 Task: Add a dentist appointment for a check-up on the 11th at 12:00 PM to 01:00Pm.
Action: Mouse moved to (96, 159)
Screenshot: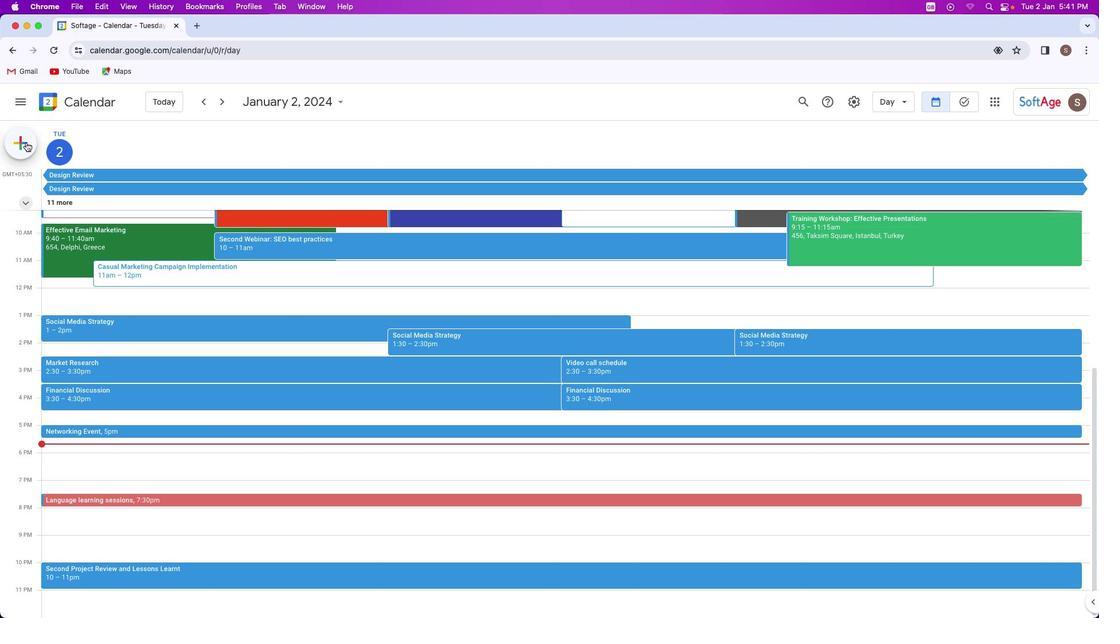 
Action: Mouse pressed left at (96, 159)
Screenshot: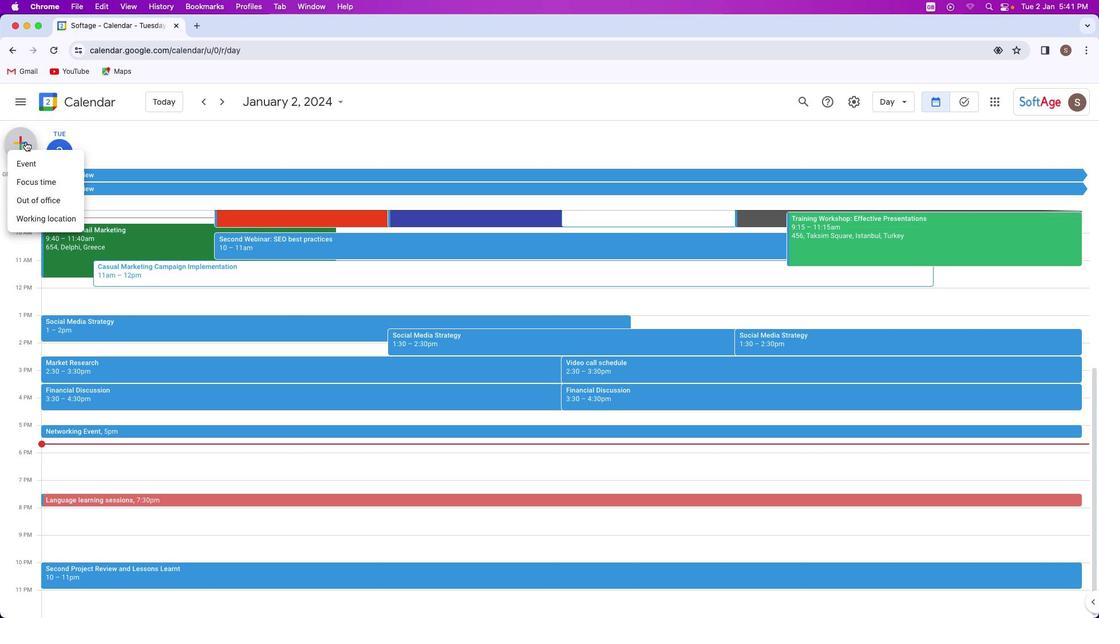 
Action: Mouse moved to (122, 267)
Screenshot: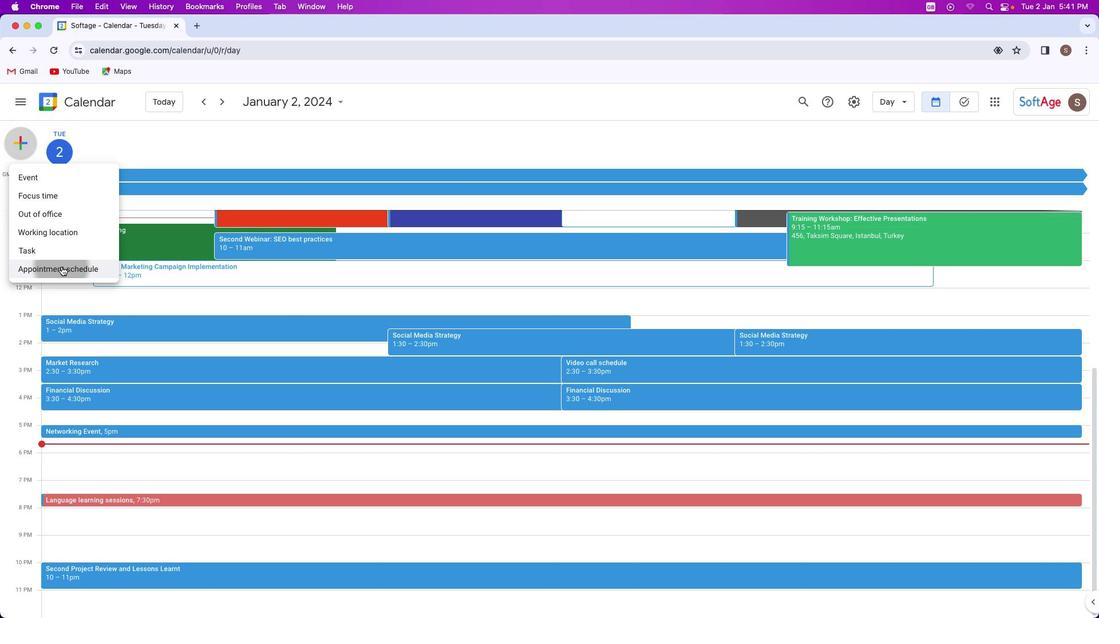 
Action: Mouse pressed left at (122, 267)
Screenshot: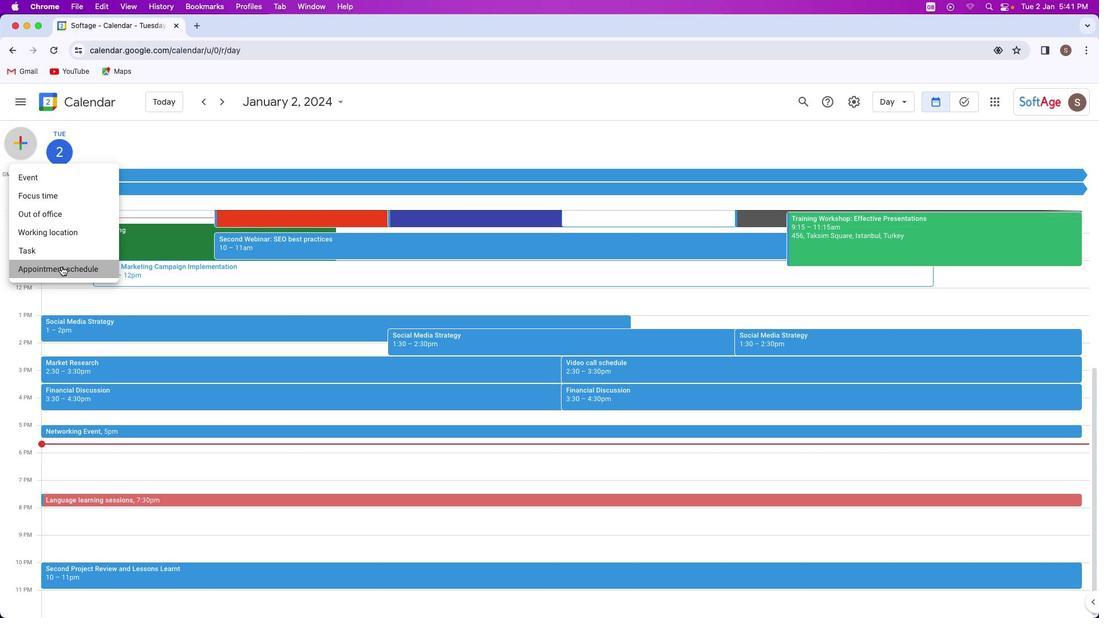 
Action: Mouse moved to (152, 158)
Screenshot: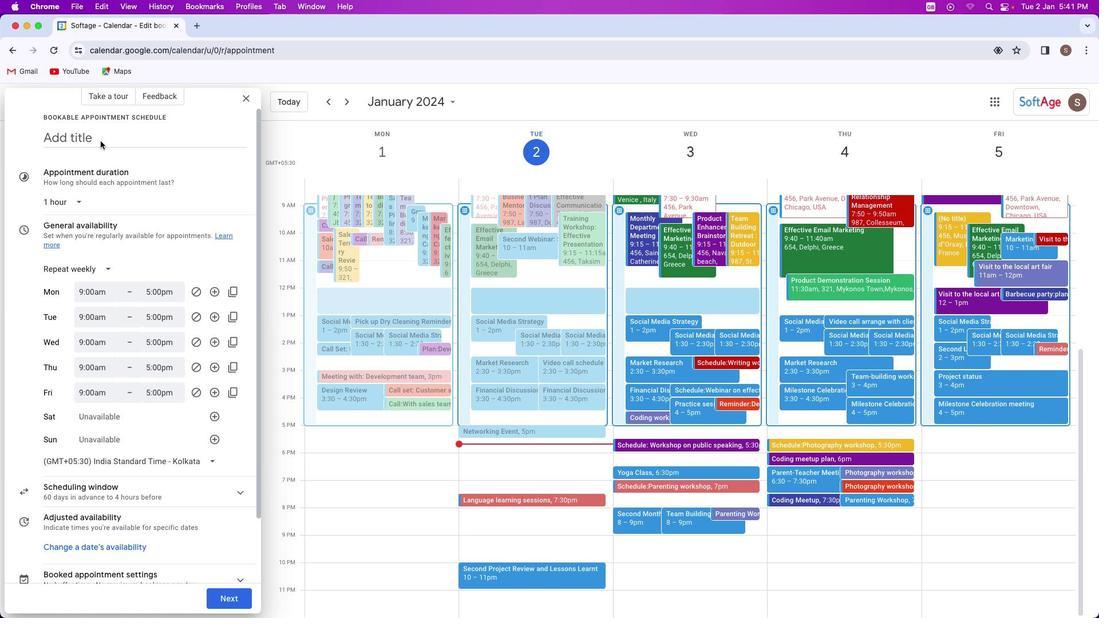 
Action: Mouse pressed left at (152, 158)
Screenshot: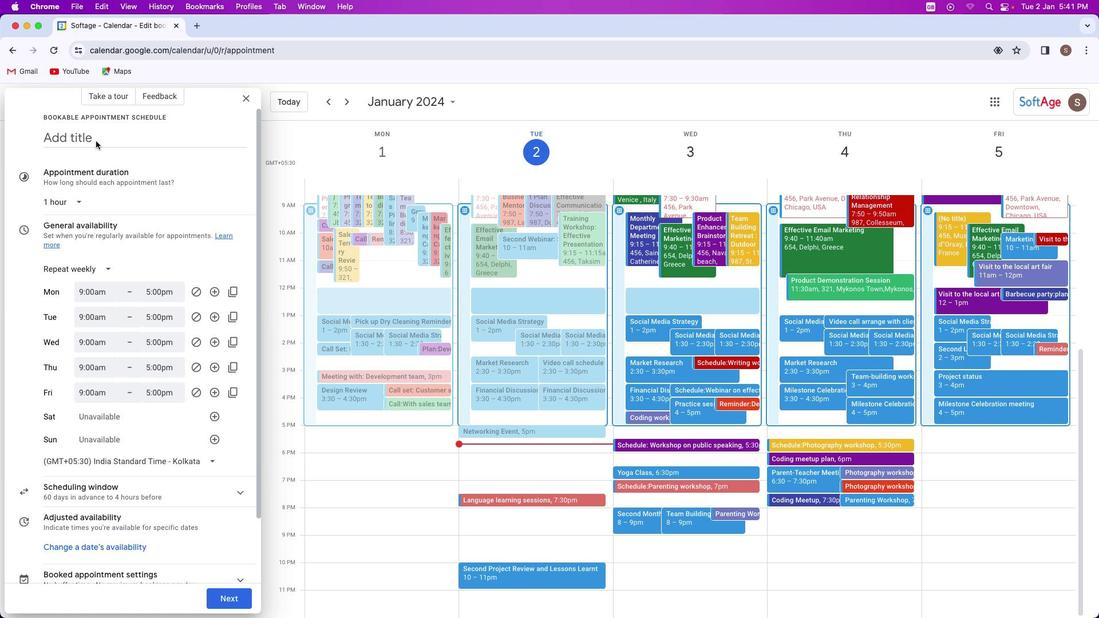 
Action: Mouse moved to (147, 158)
Screenshot: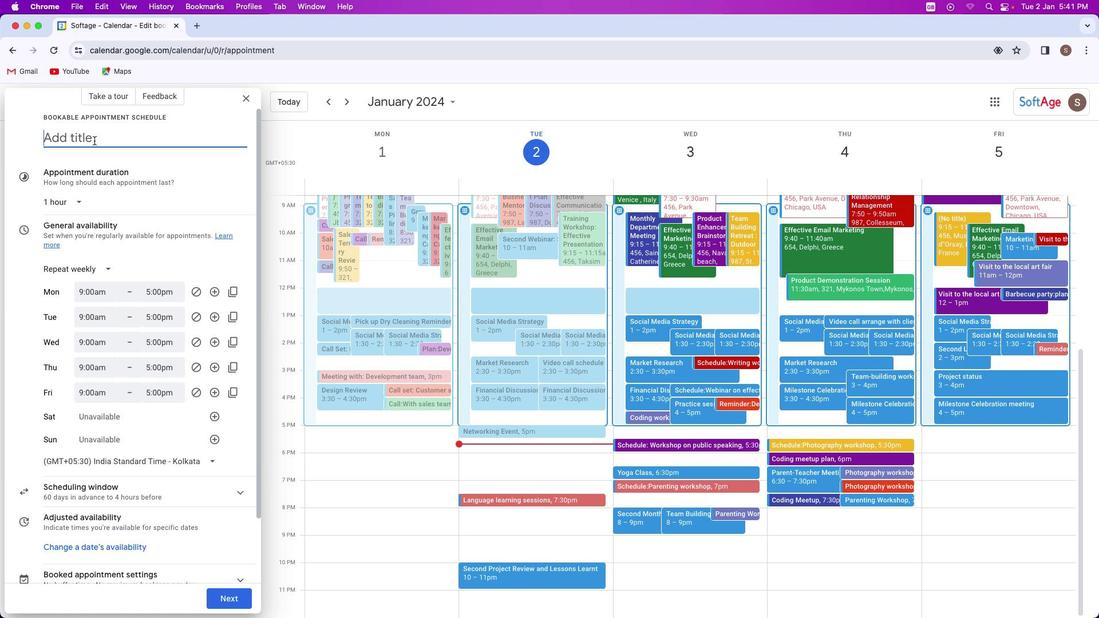 
Action: Key pressed Key.shift'D''e''n''t''i''s''t'Key.space'c''h''e''c''k''-''u''p'
Screenshot: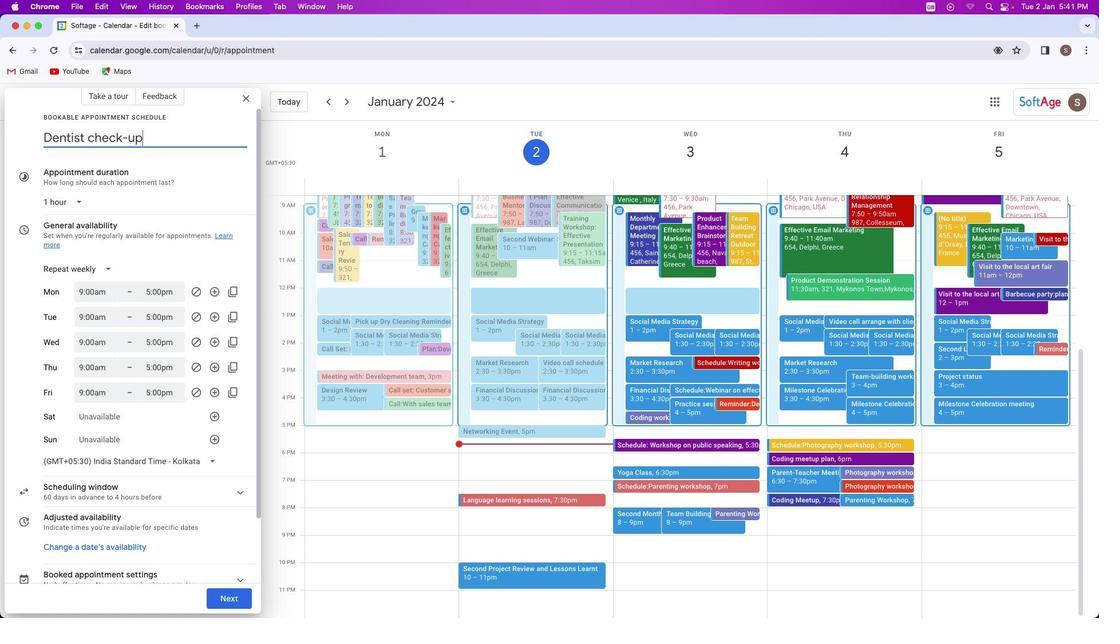 
Action: Mouse moved to (145, 264)
Screenshot: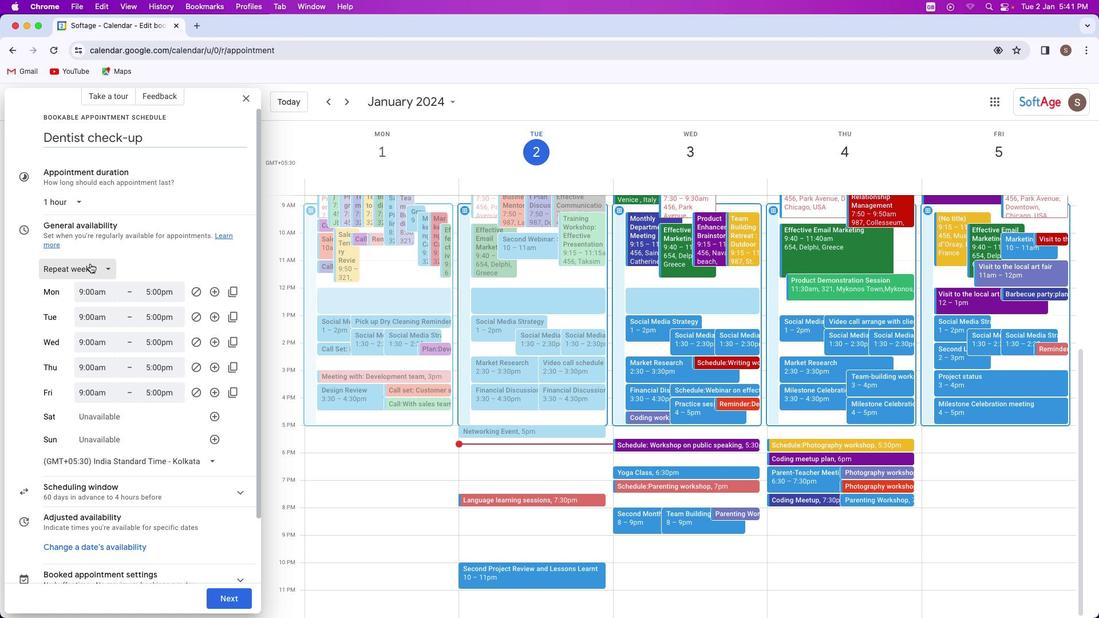 
Action: Mouse pressed left at (145, 264)
Screenshot: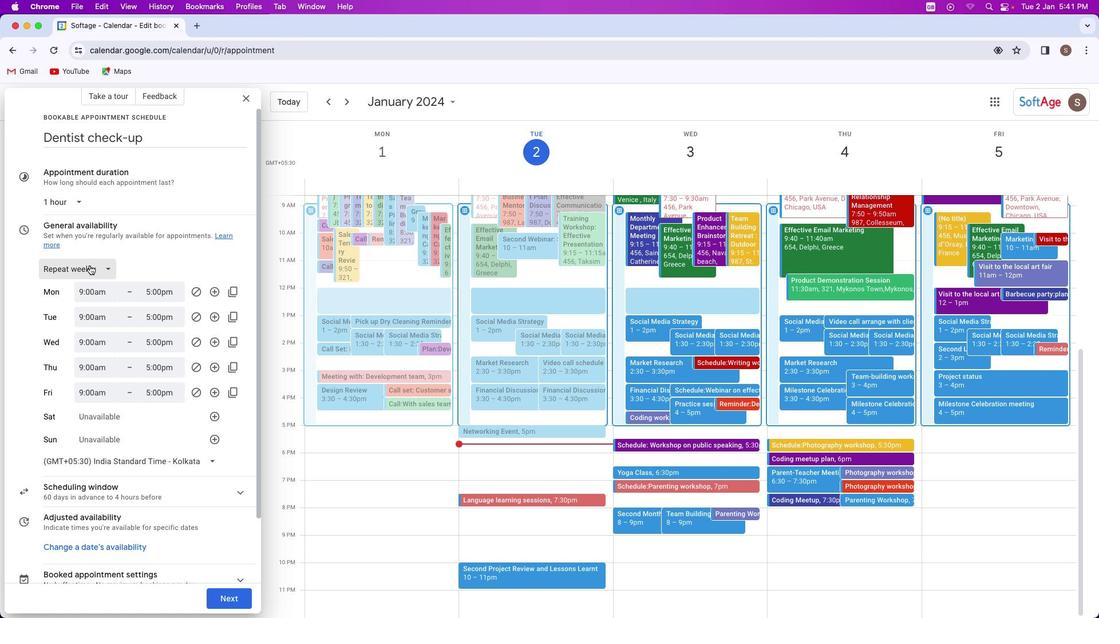 
Action: Mouse moved to (145, 290)
Screenshot: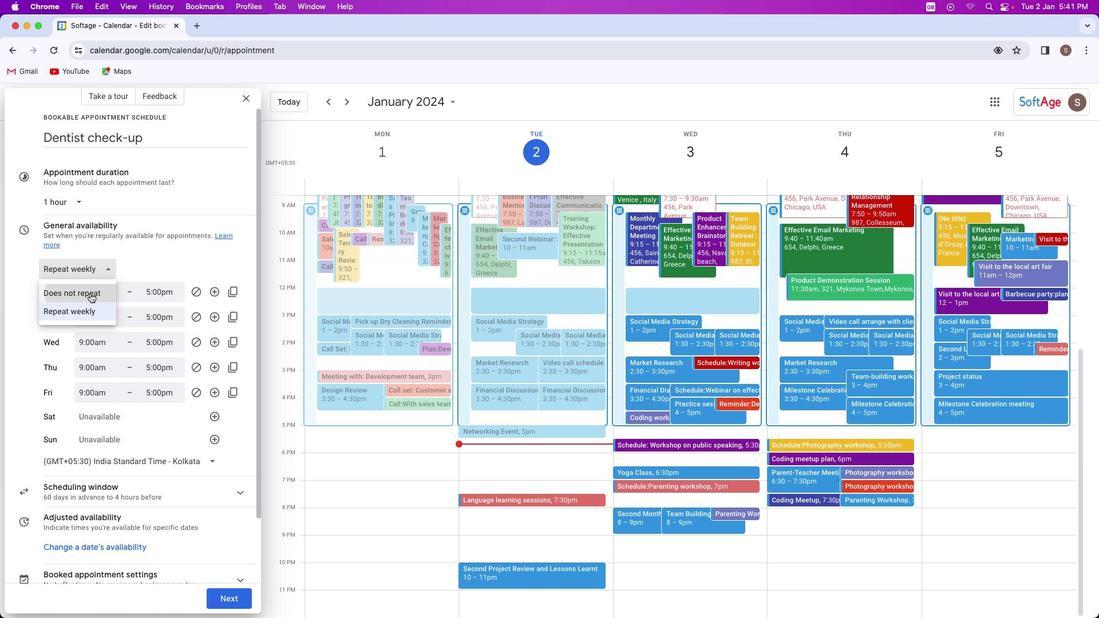
Action: Mouse pressed left at (145, 290)
Screenshot: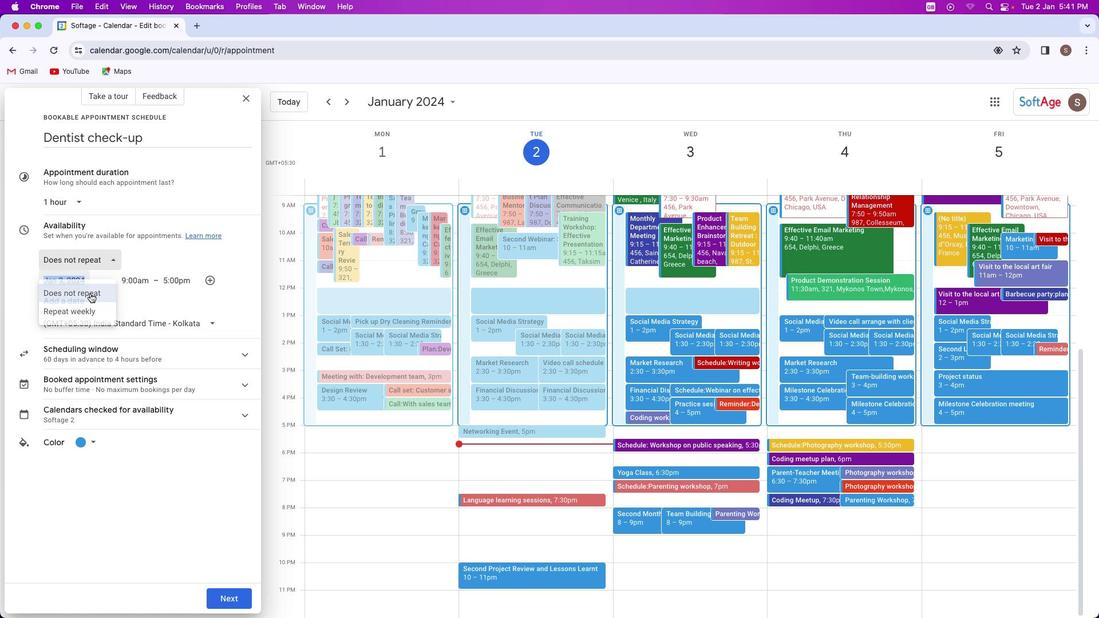 
Action: Mouse moved to (135, 281)
Screenshot: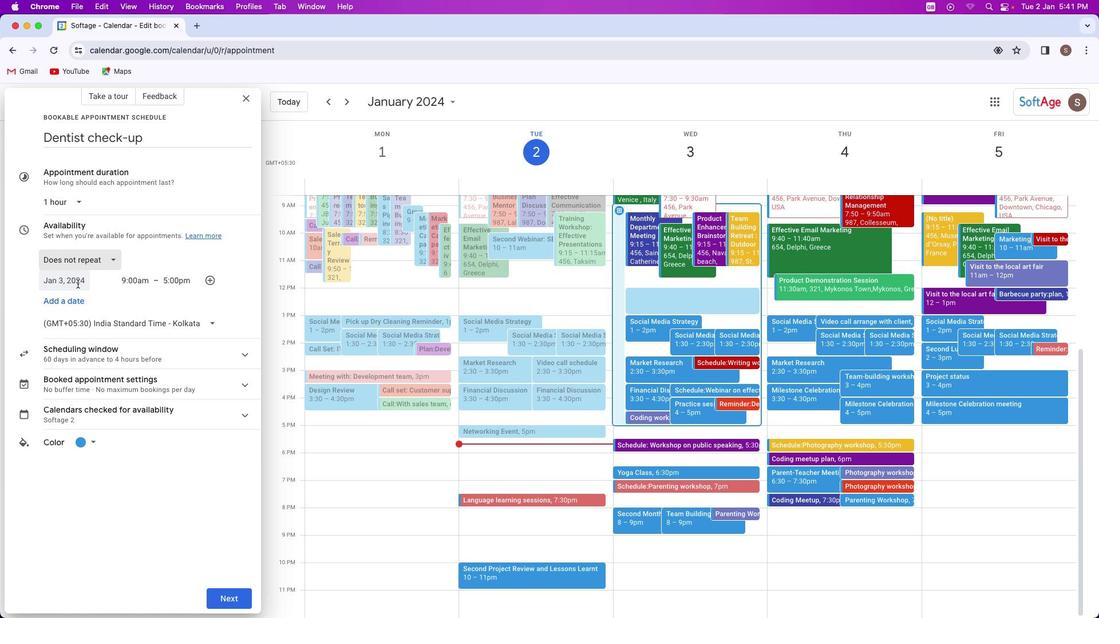 
Action: Mouse pressed left at (135, 281)
Screenshot: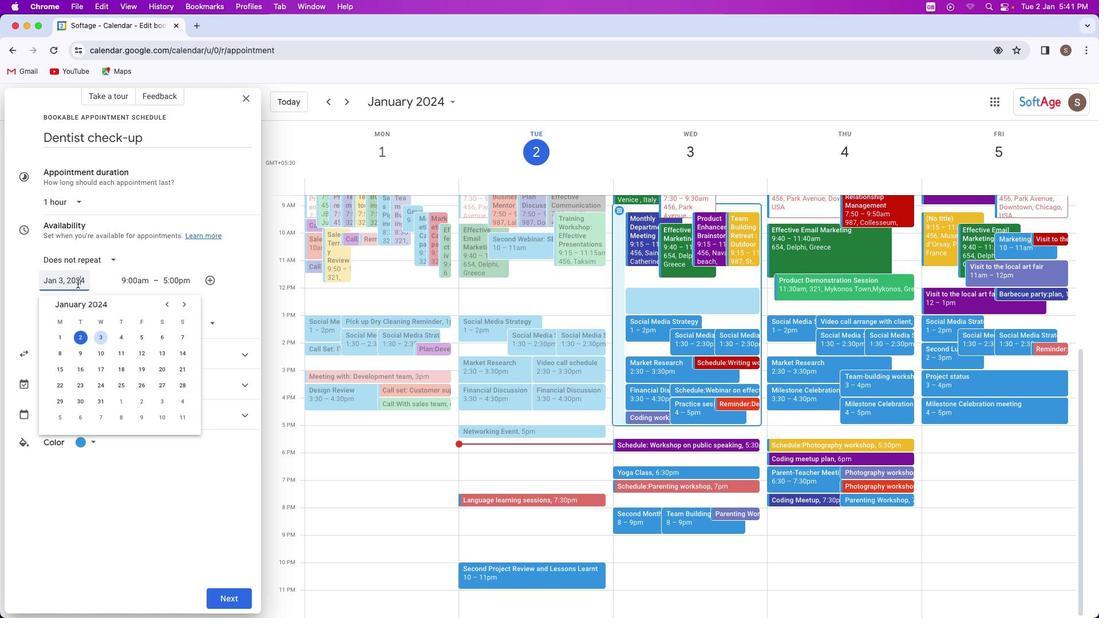 
Action: Mouse moved to (170, 342)
Screenshot: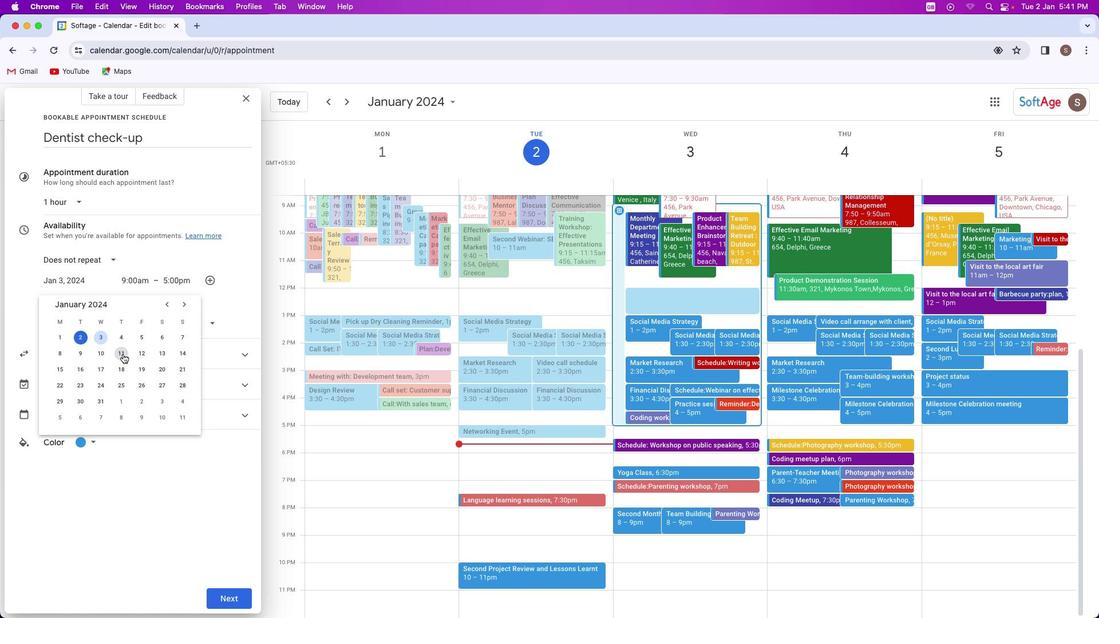 
Action: Mouse pressed left at (170, 342)
Screenshot: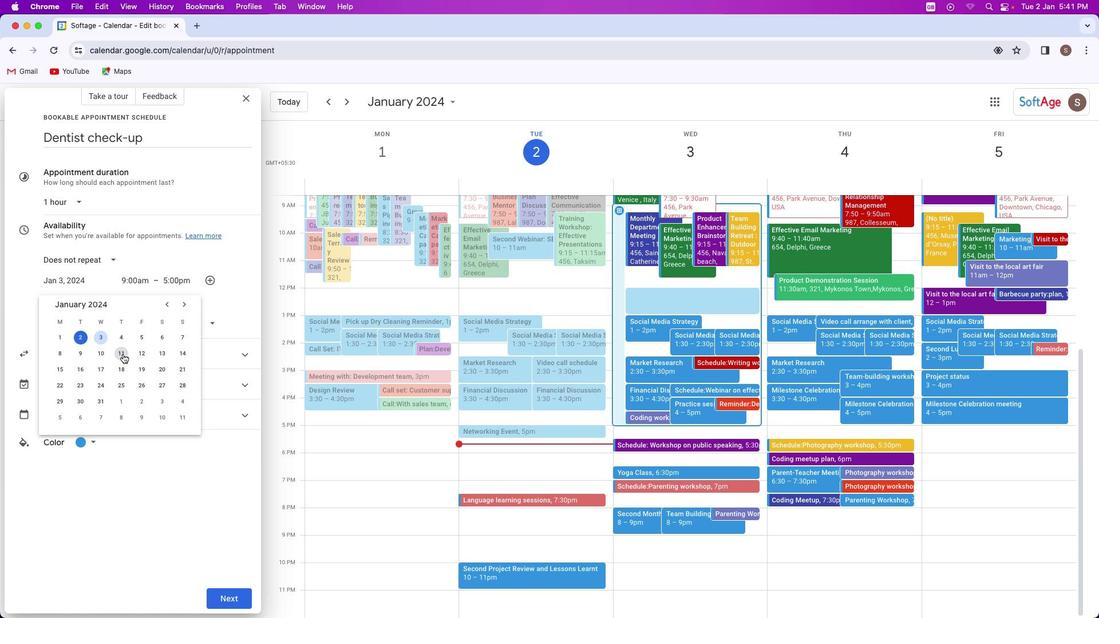 
Action: Mouse moved to (176, 282)
Screenshot: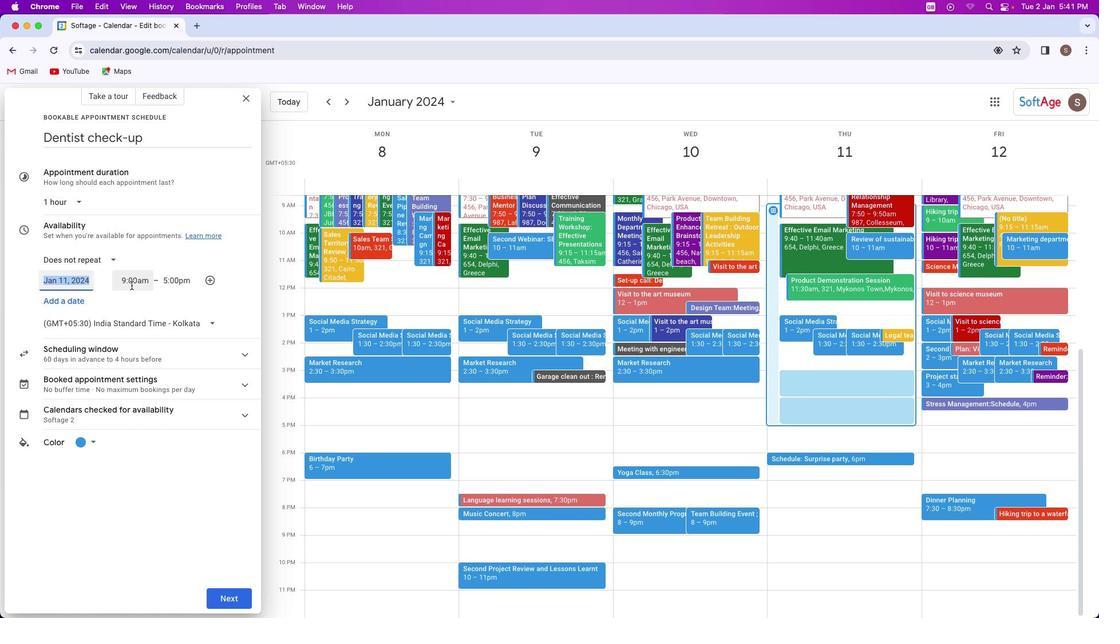 
Action: Mouse pressed left at (176, 282)
Screenshot: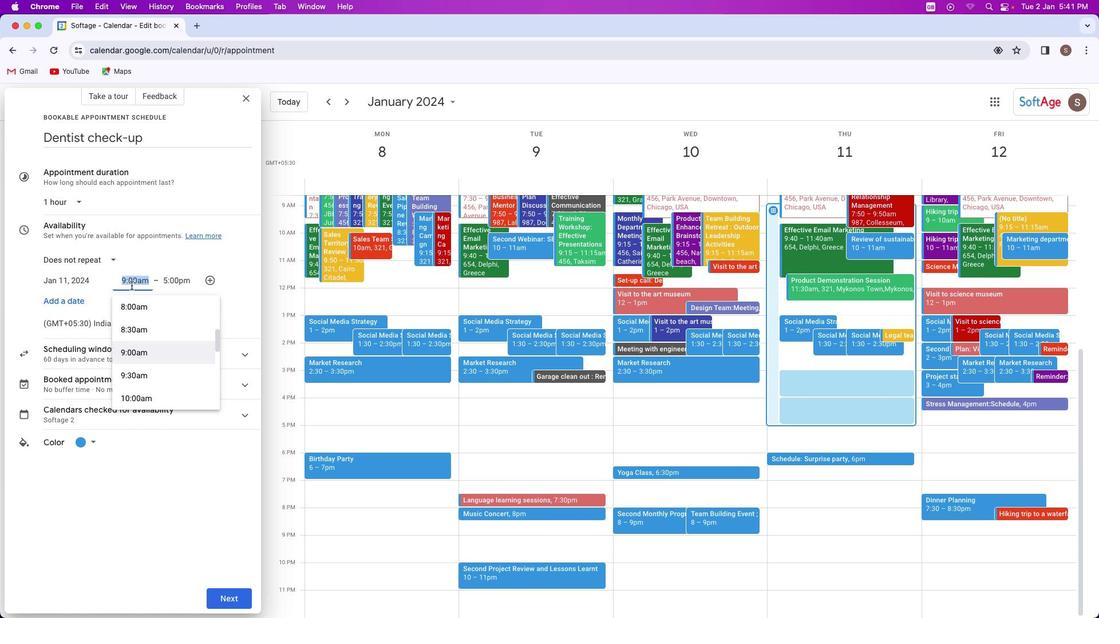 
Action: Mouse moved to (187, 334)
Screenshot: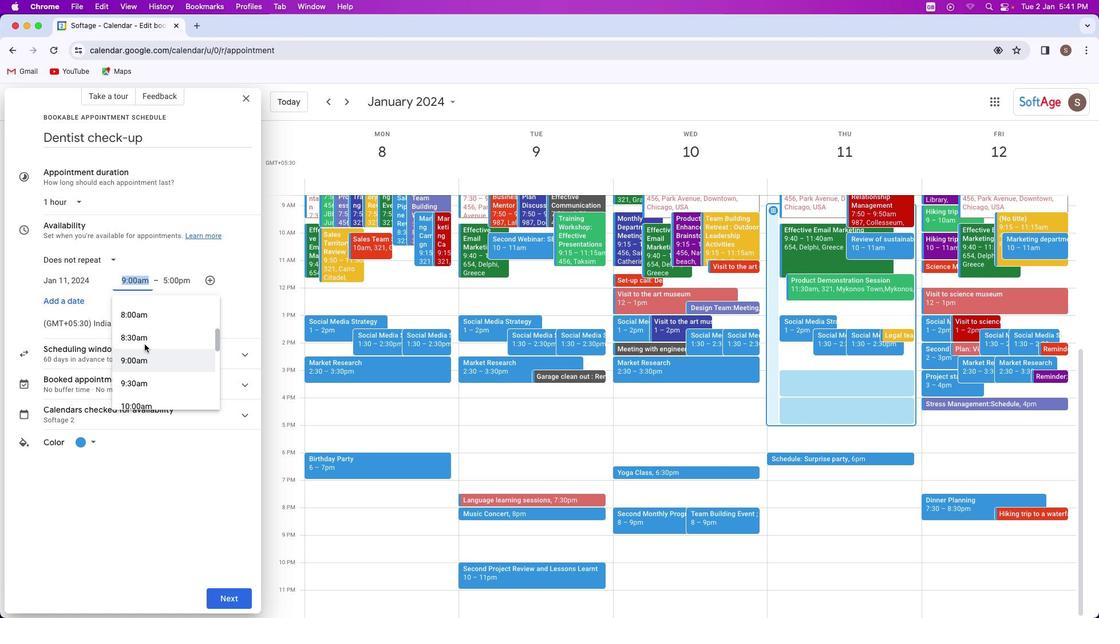 
Action: Mouse scrolled (187, 334) with delta (75, 37)
Screenshot: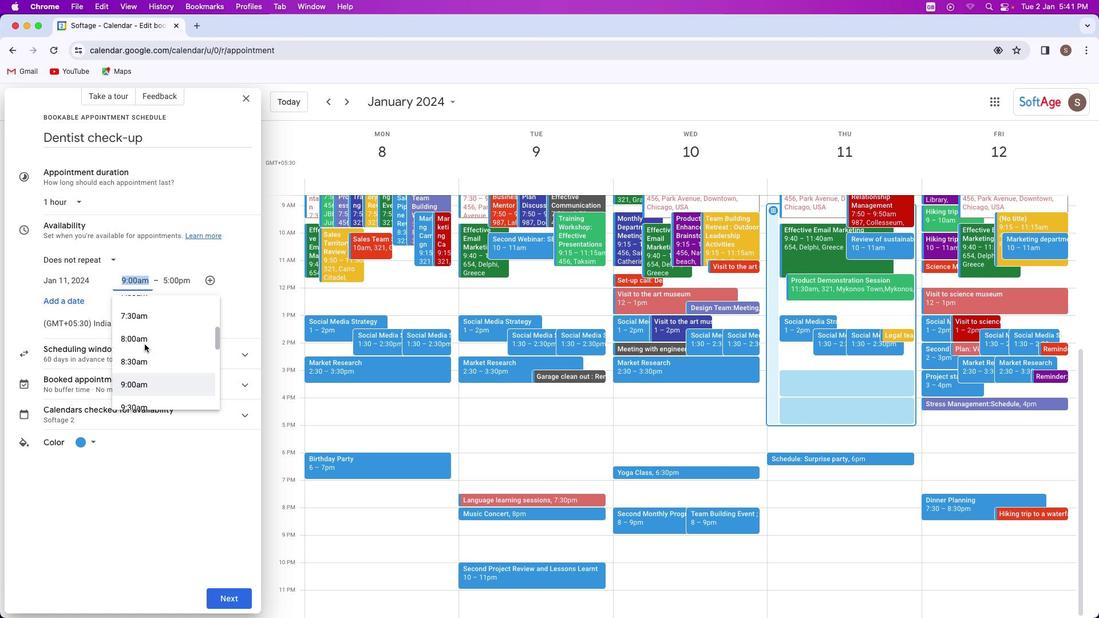 
Action: Mouse scrolled (187, 334) with delta (75, 37)
Screenshot: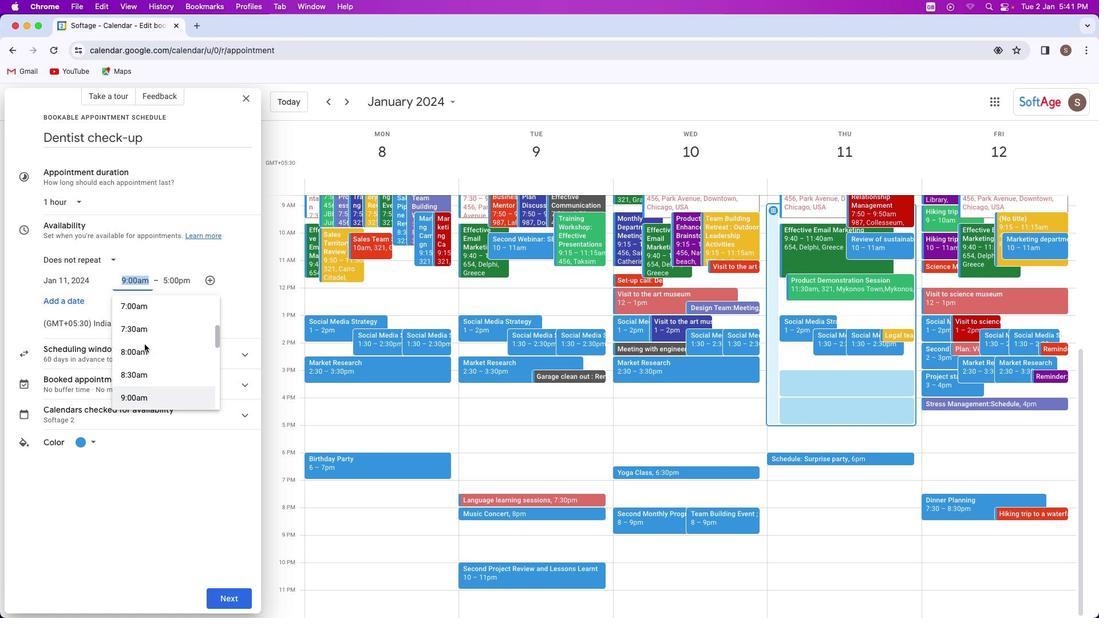 
Action: Mouse scrolled (187, 334) with delta (75, 37)
Screenshot: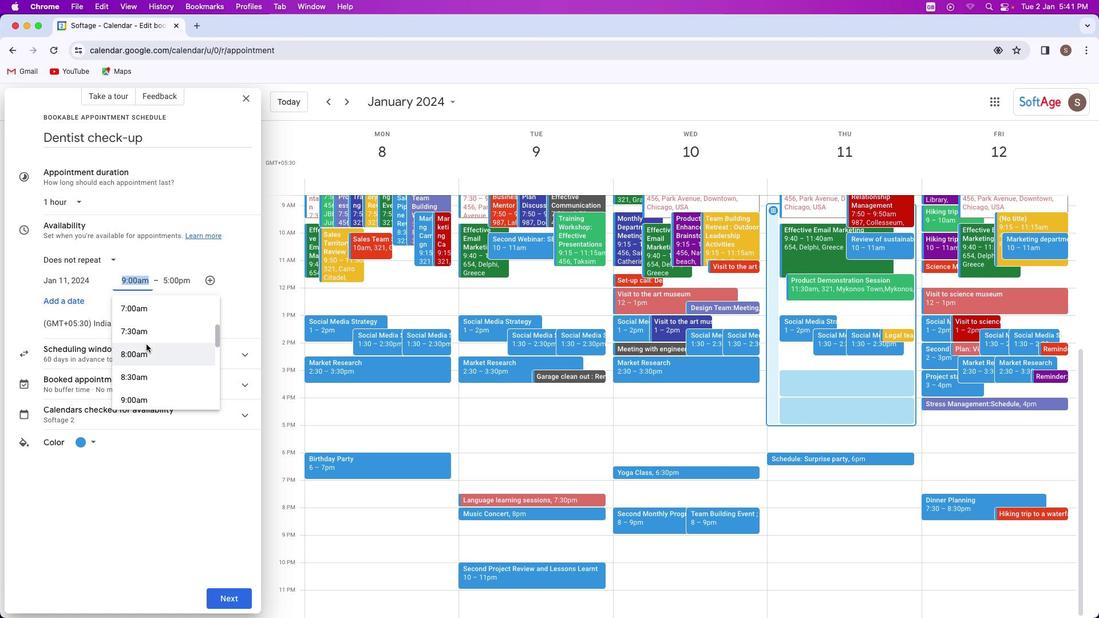 
Action: Mouse moved to (187, 334)
Screenshot: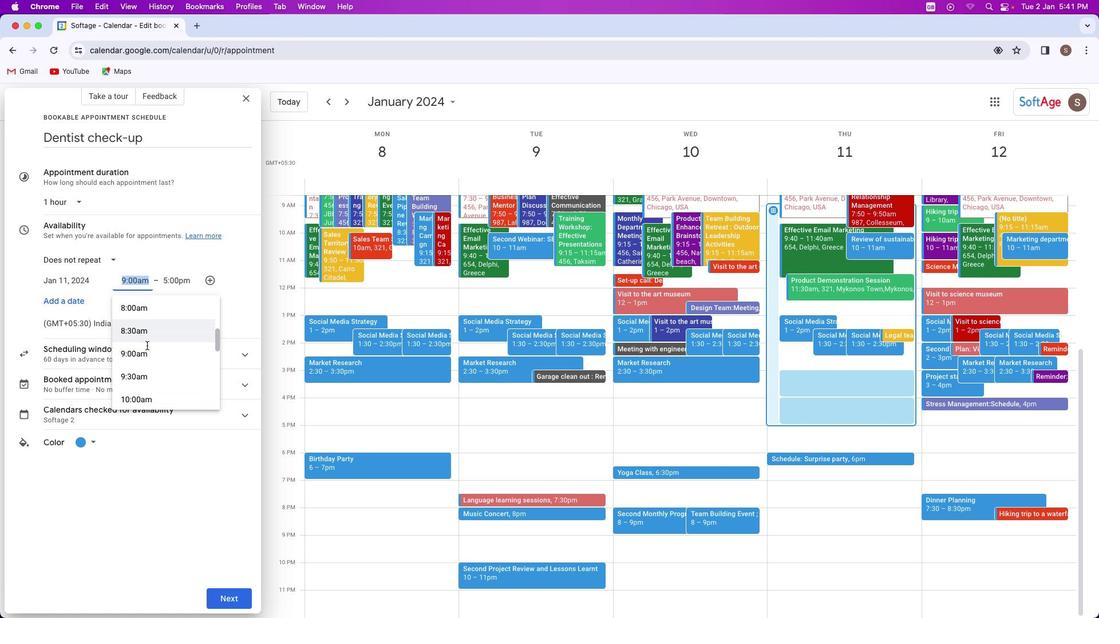 
Action: Mouse scrolled (187, 334) with delta (75, 36)
Screenshot: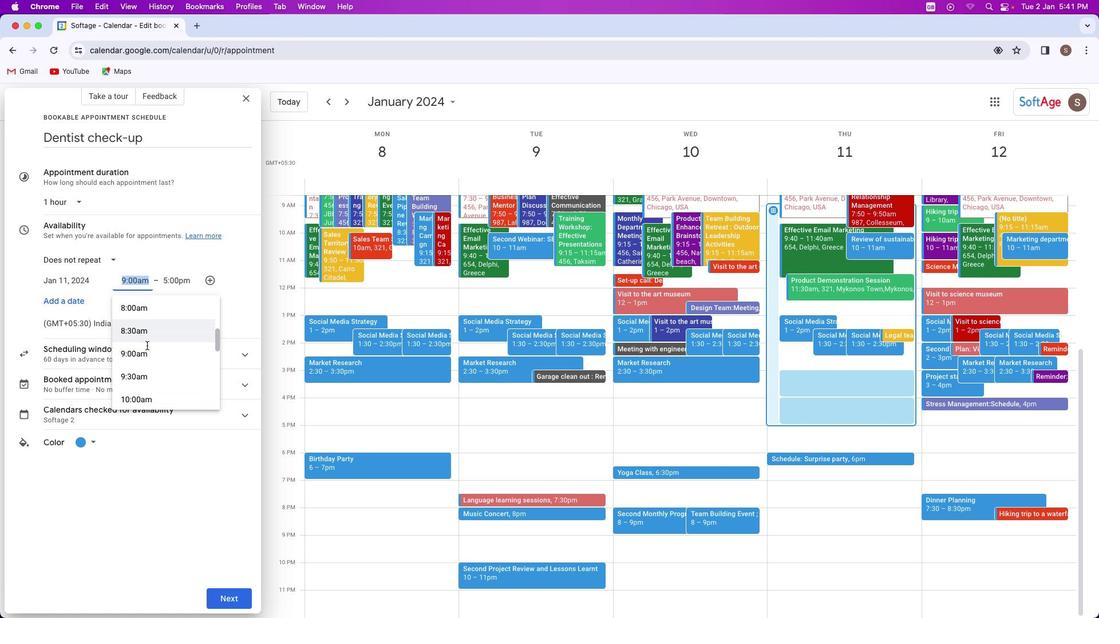 
Action: Mouse moved to (188, 334)
Screenshot: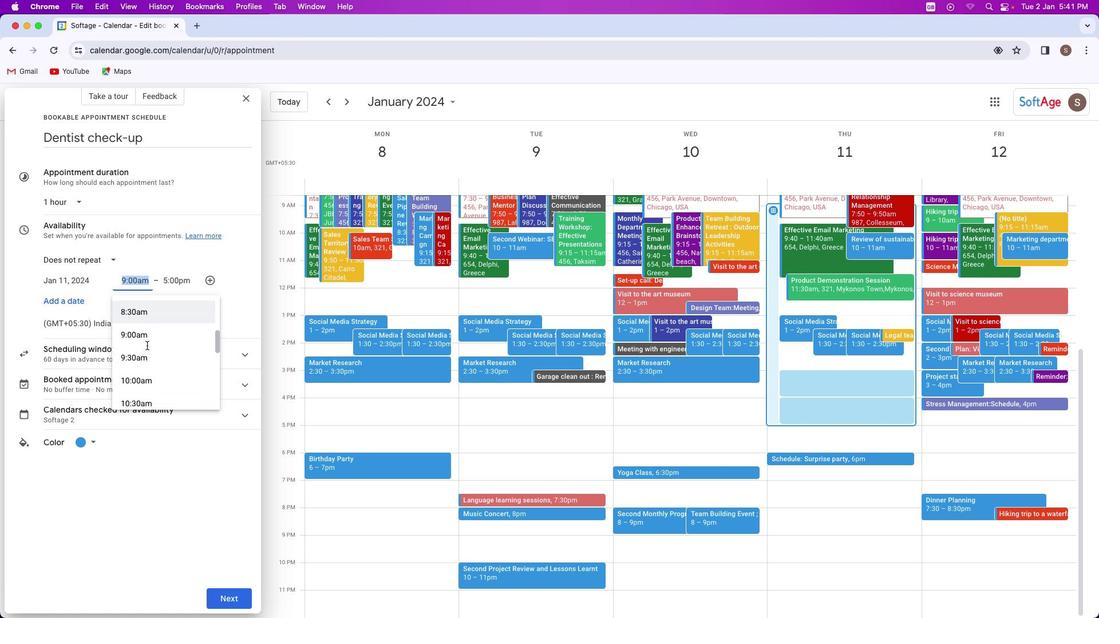 
Action: Mouse scrolled (188, 334) with delta (75, 36)
Screenshot: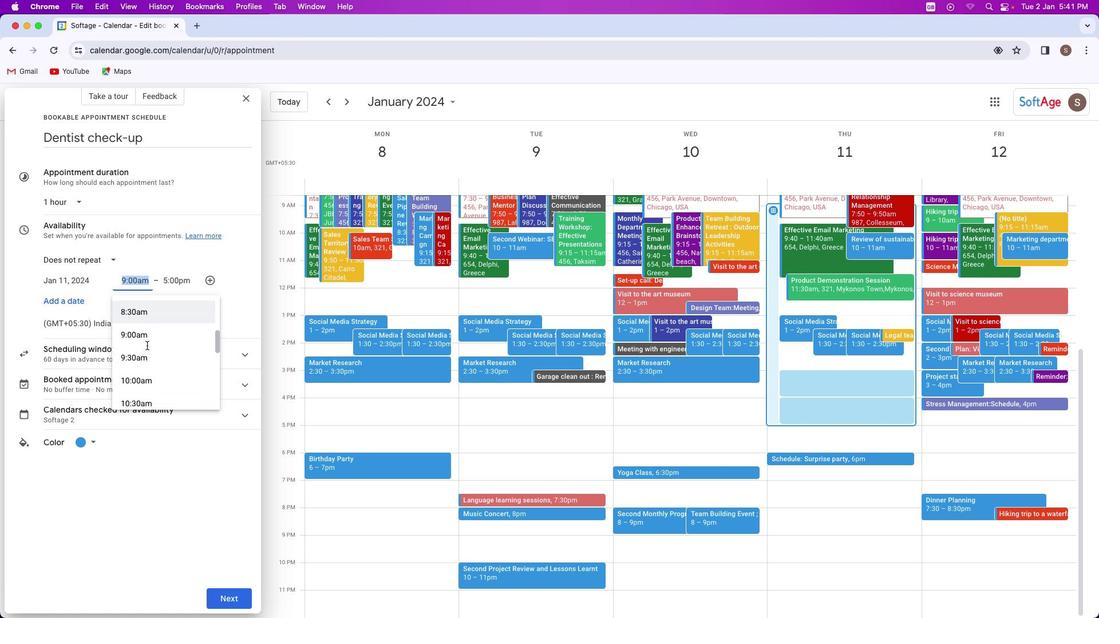 
Action: Mouse moved to (188, 334)
Screenshot: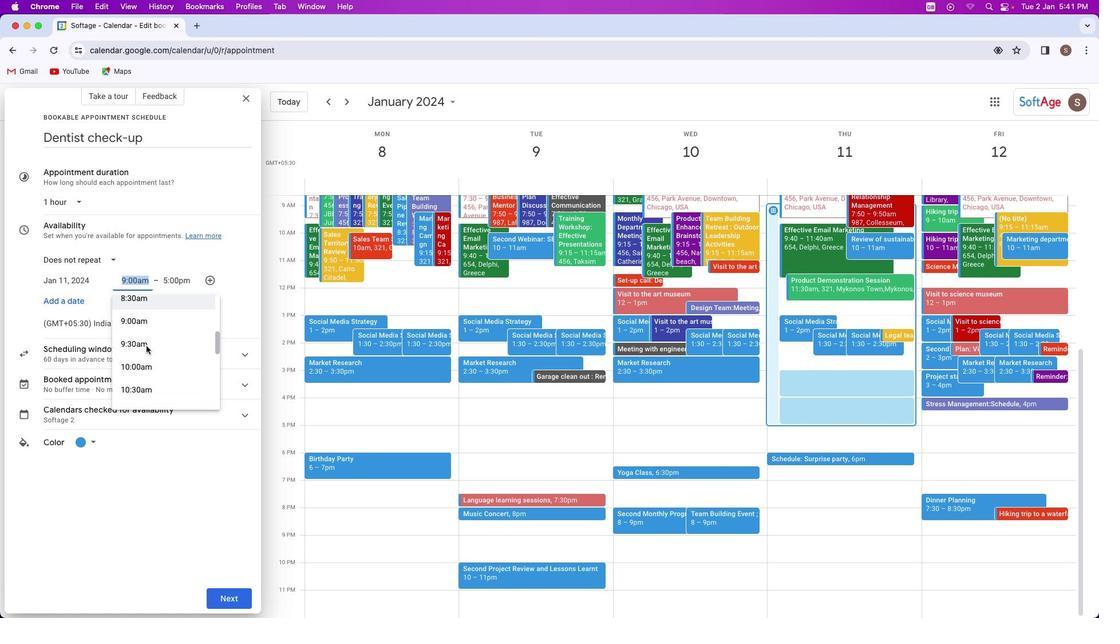 
Action: Mouse scrolled (188, 334) with delta (75, 36)
Screenshot: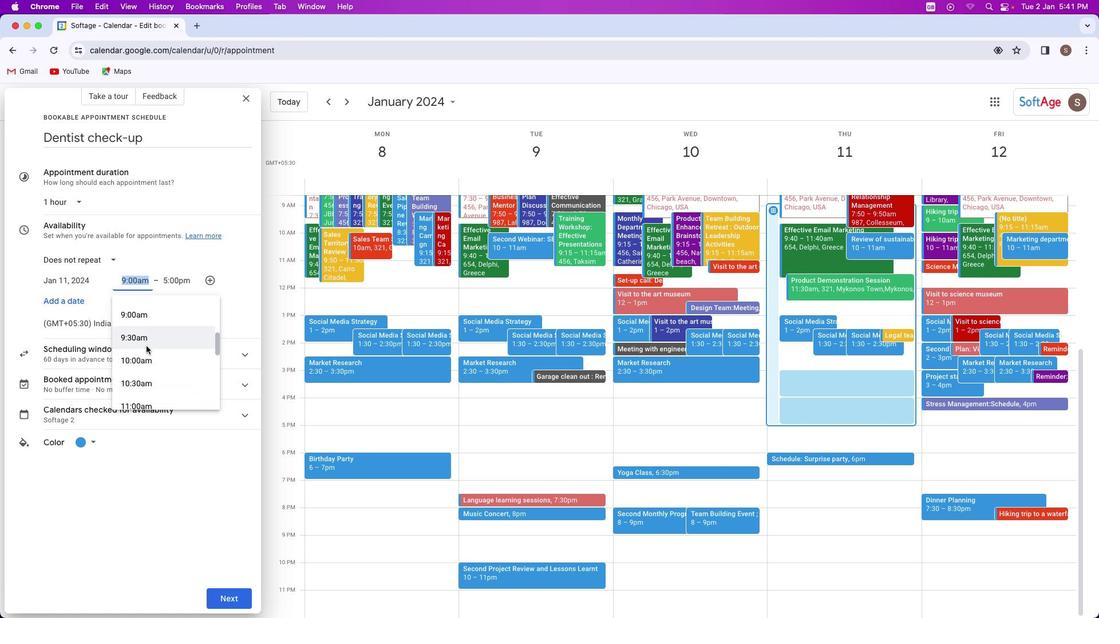 
Action: Mouse moved to (188, 335)
Screenshot: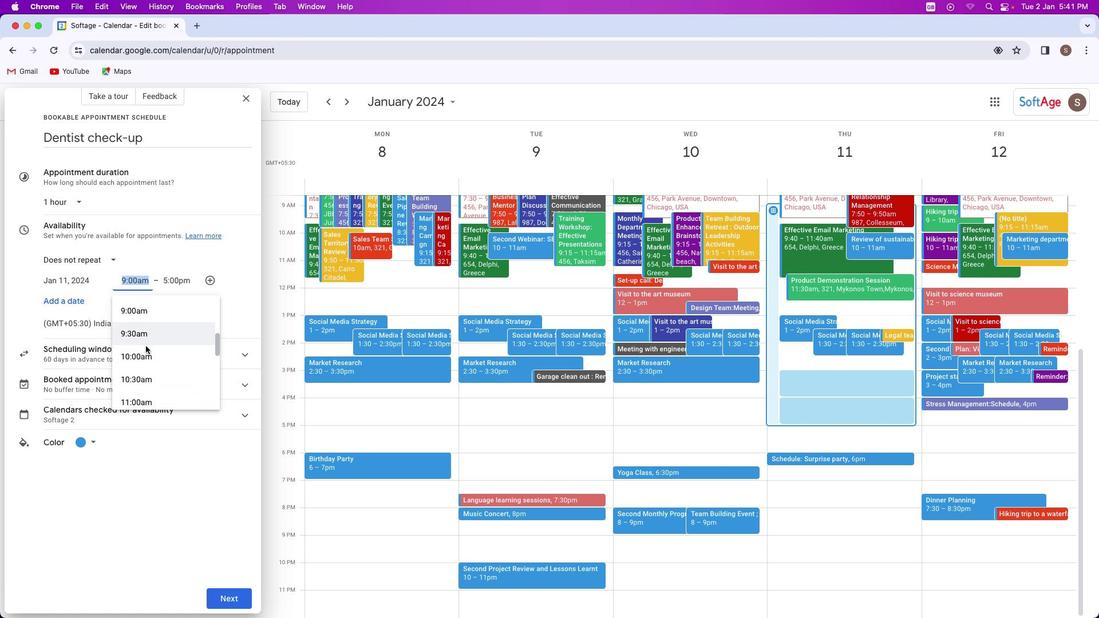 
Action: Mouse scrolled (188, 335) with delta (75, 36)
Screenshot: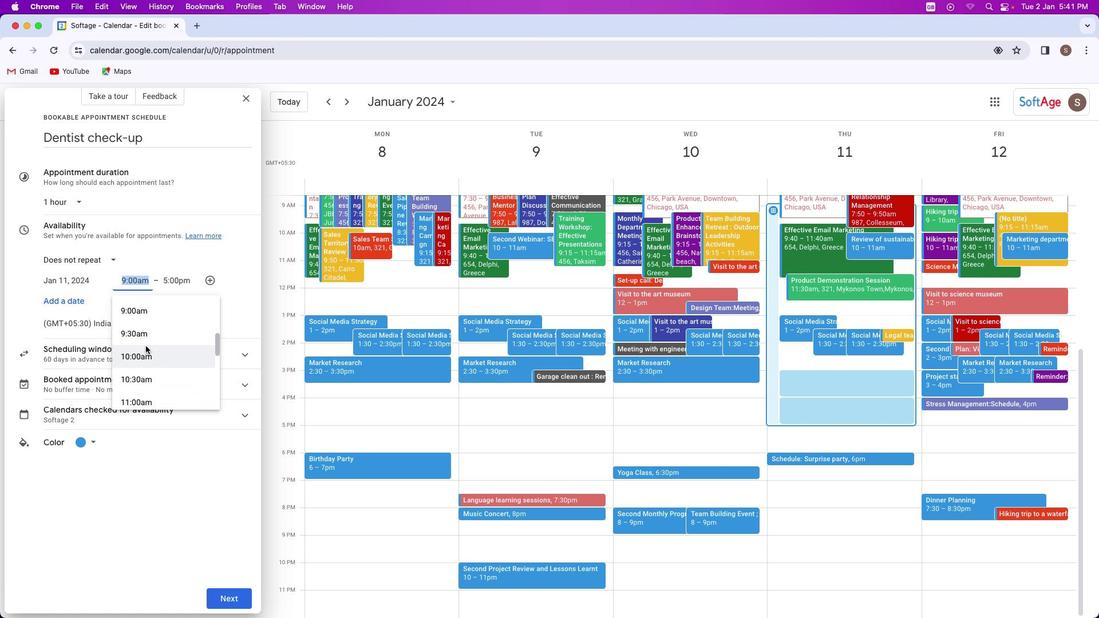 
Action: Mouse moved to (188, 334)
Screenshot: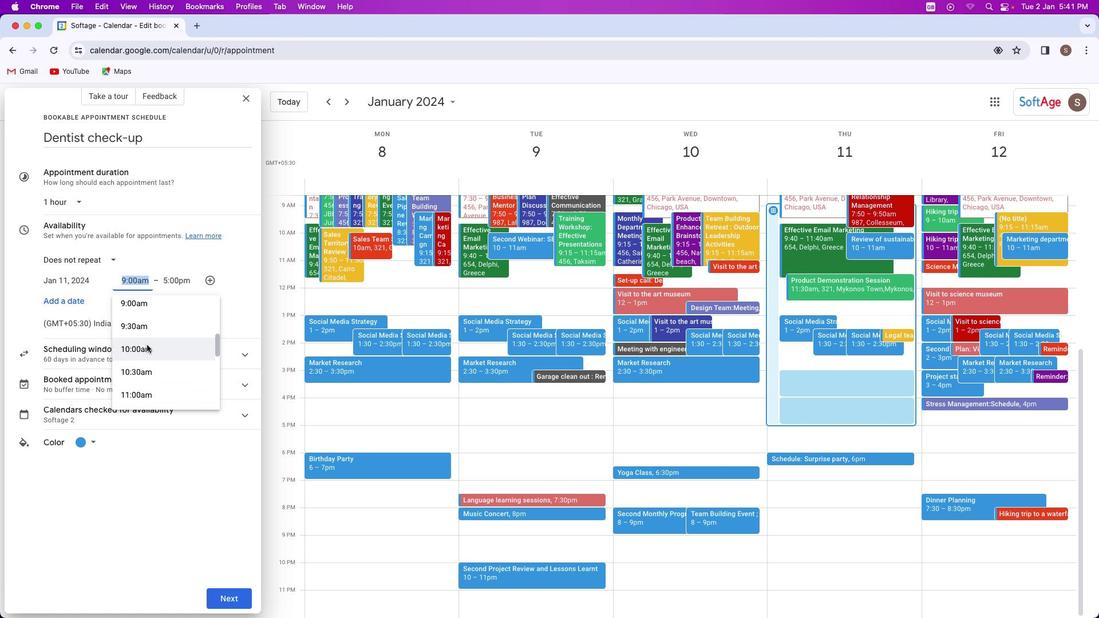 
Action: Mouse scrolled (188, 334) with delta (75, 36)
Screenshot: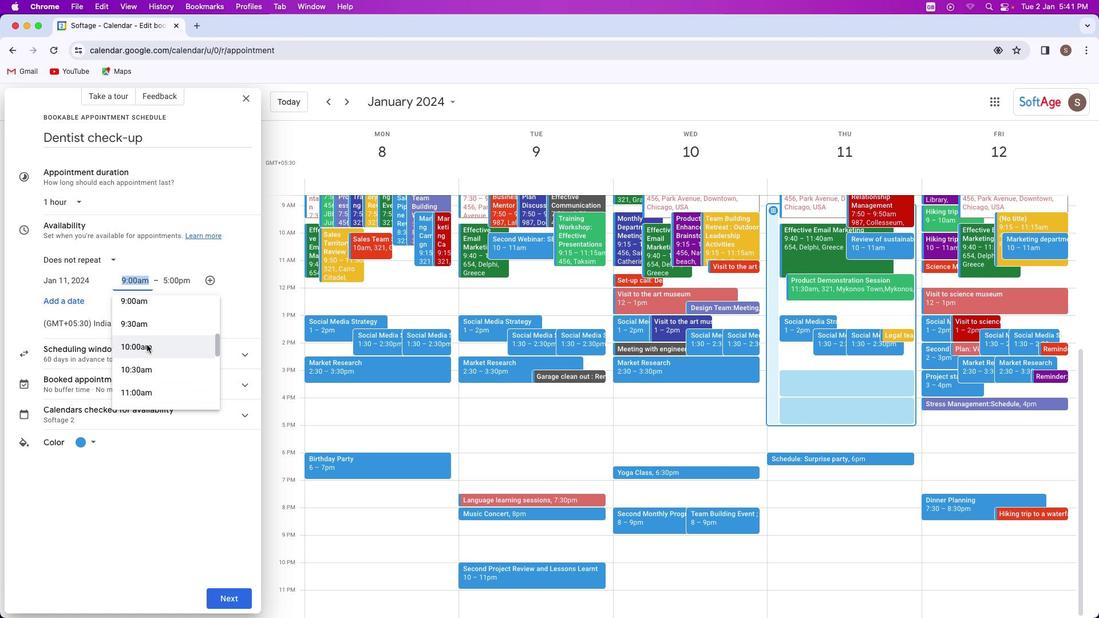 
Action: Mouse scrolled (188, 334) with delta (75, 36)
Screenshot: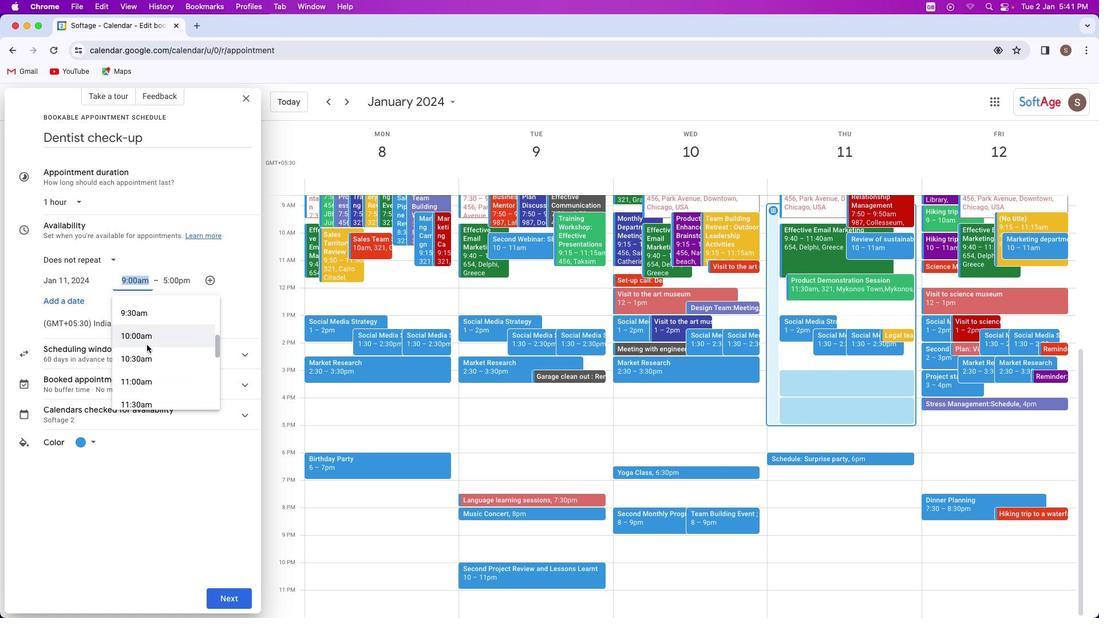 
Action: Mouse scrolled (188, 334) with delta (75, 36)
Screenshot: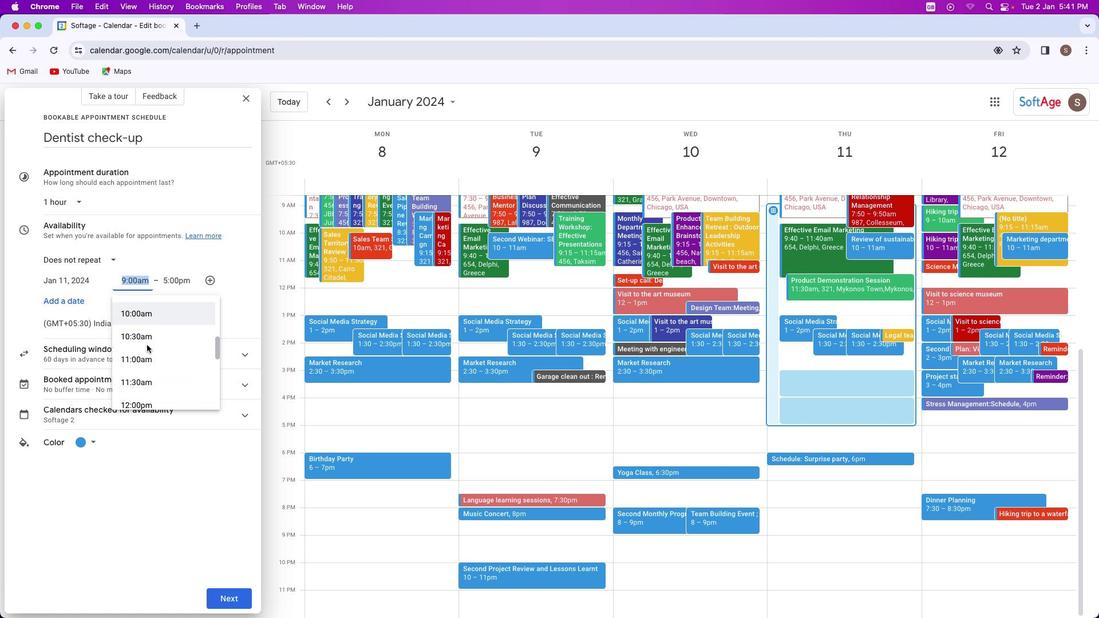 
Action: Mouse scrolled (188, 334) with delta (75, 36)
Screenshot: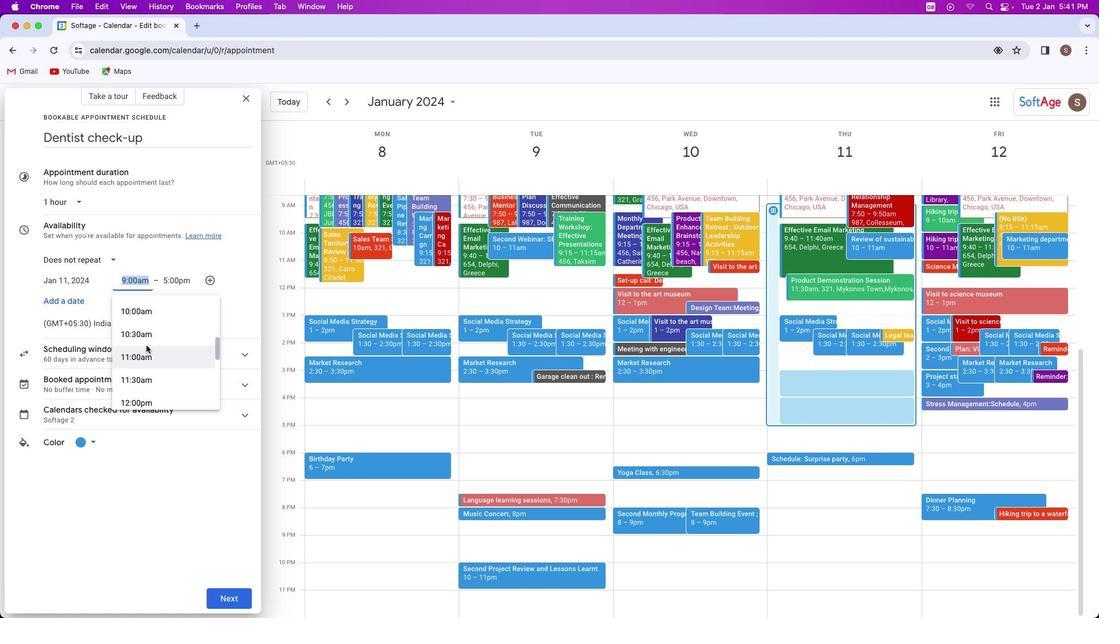 
Action: Mouse moved to (187, 334)
Screenshot: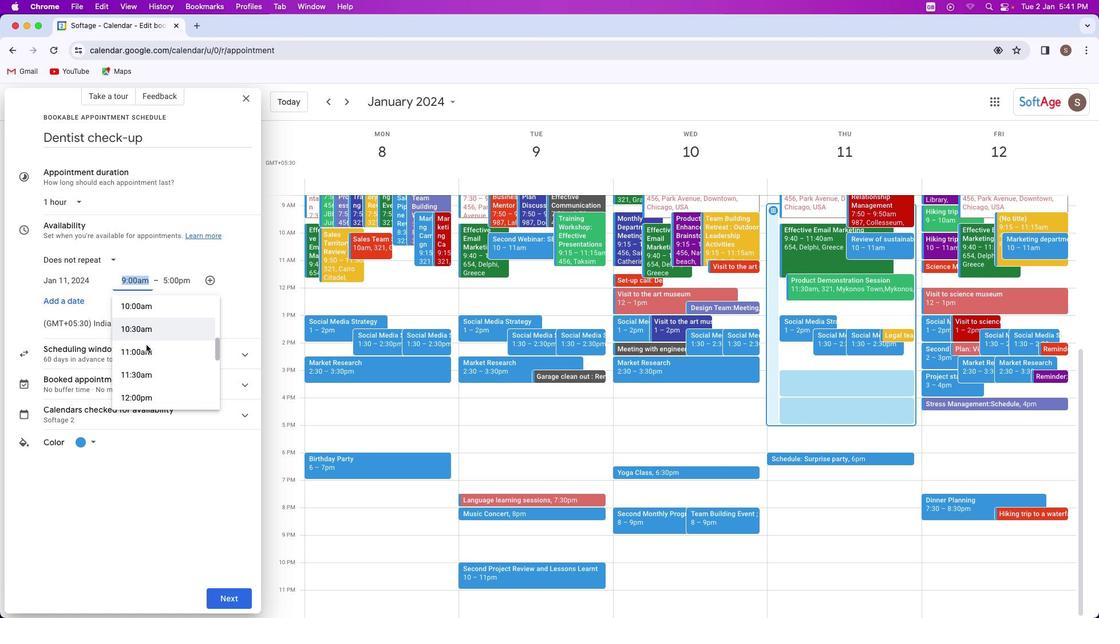 
Action: Mouse scrolled (187, 334) with delta (75, 36)
Screenshot: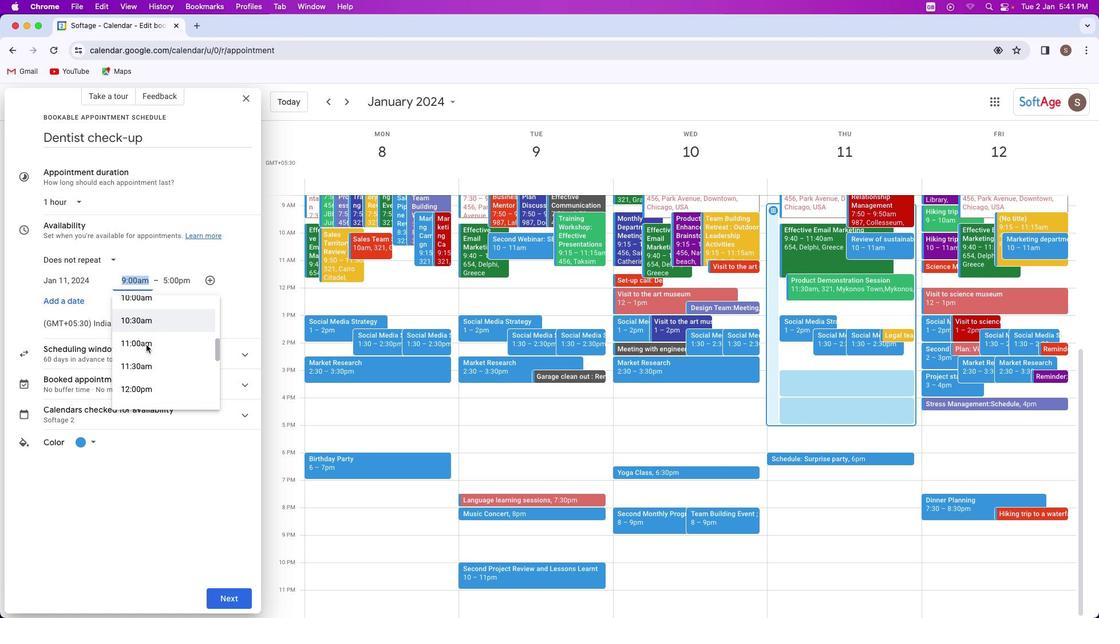 
Action: Mouse moved to (188, 334)
Screenshot: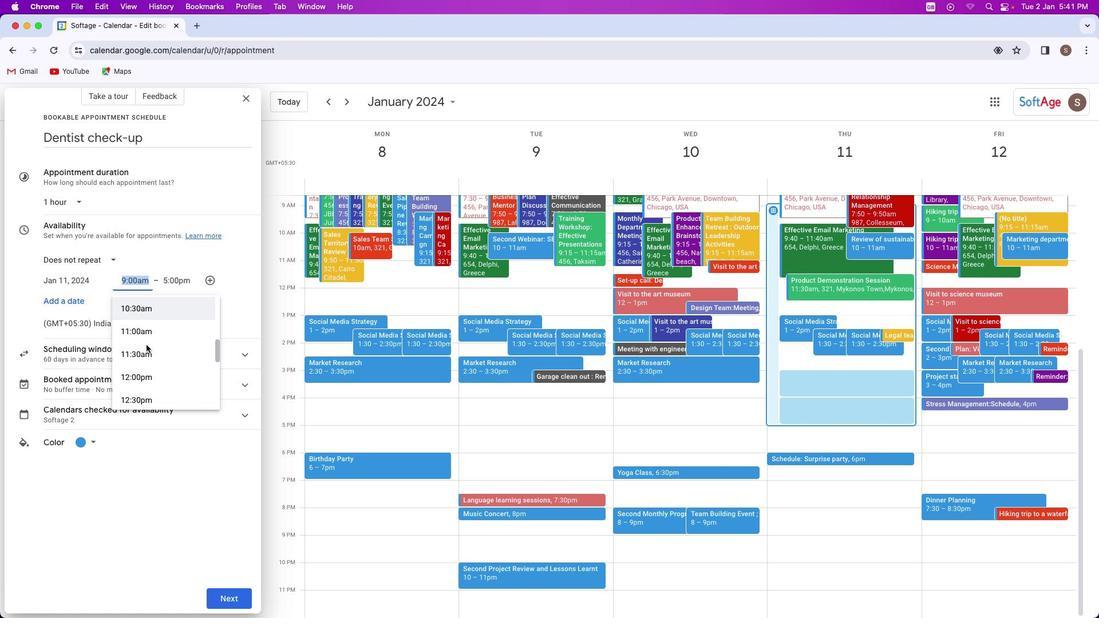 
Action: Mouse scrolled (188, 334) with delta (75, 36)
Screenshot: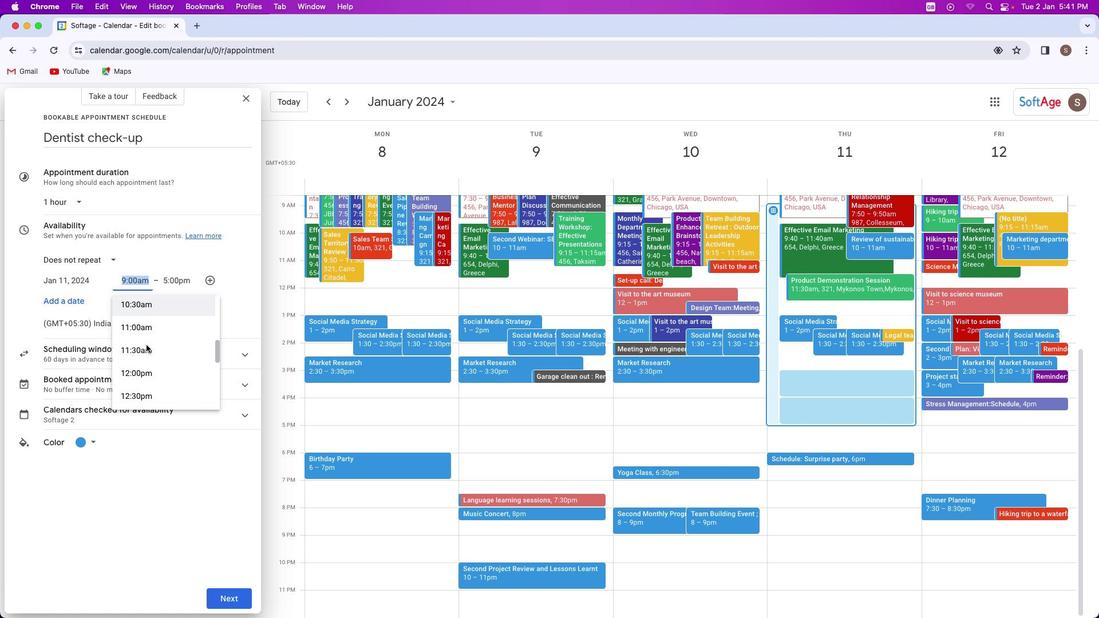 
Action: Mouse scrolled (188, 334) with delta (75, 36)
Screenshot: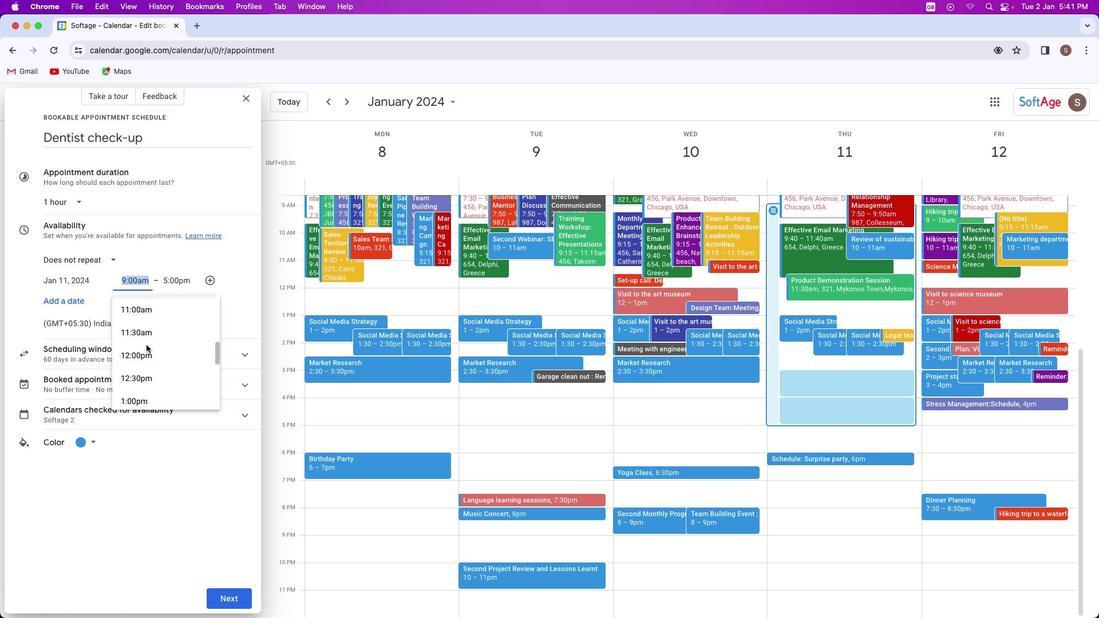 
Action: Mouse scrolled (188, 334) with delta (75, 36)
Screenshot: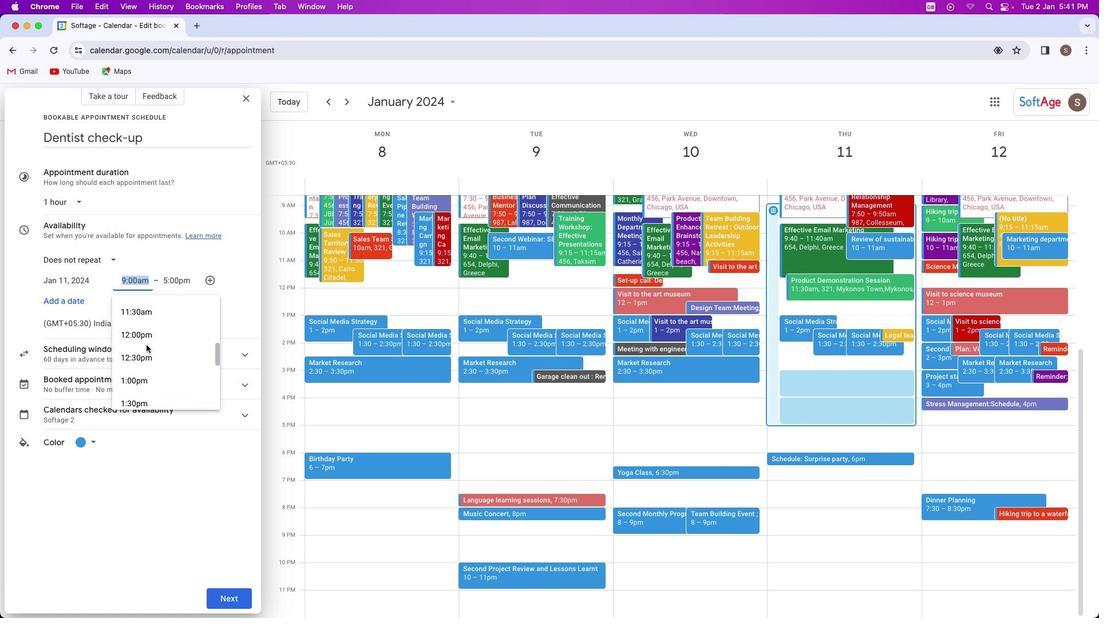
Action: Mouse scrolled (188, 334) with delta (75, 36)
Screenshot: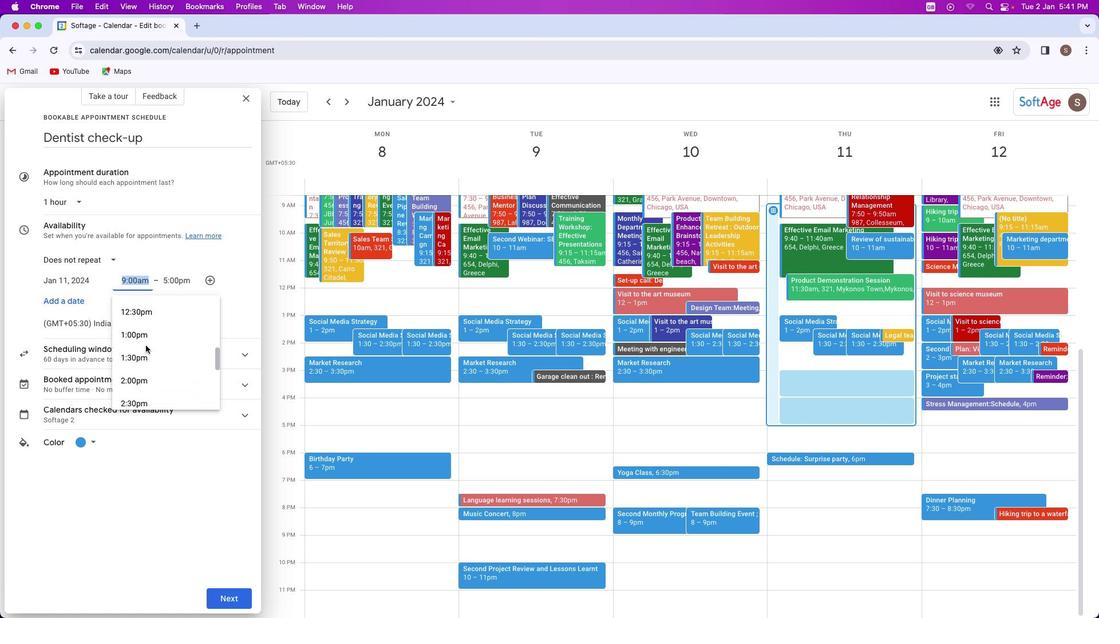 
Action: Mouse scrolled (188, 334) with delta (75, 36)
Screenshot: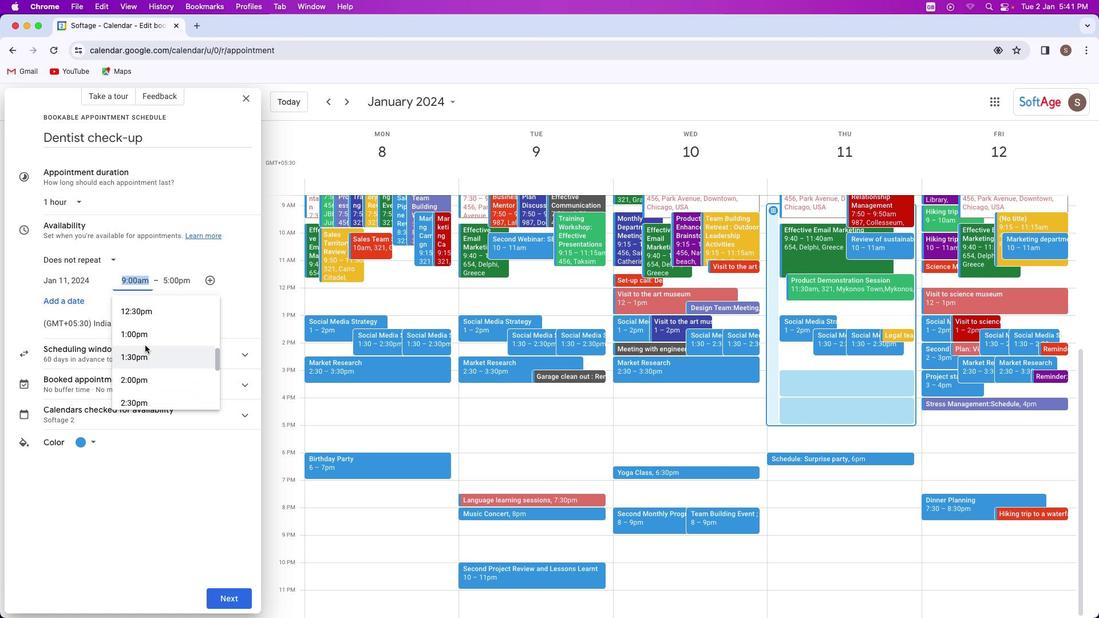 
Action: Mouse moved to (182, 327)
Screenshot: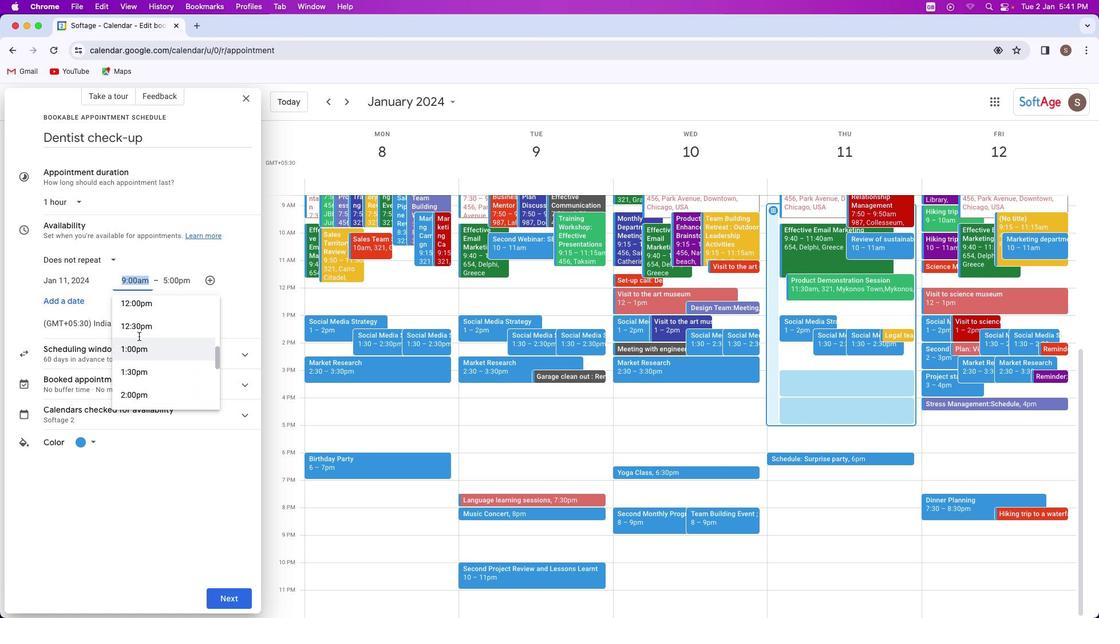 
Action: Mouse scrolled (182, 327) with delta (75, 37)
Screenshot: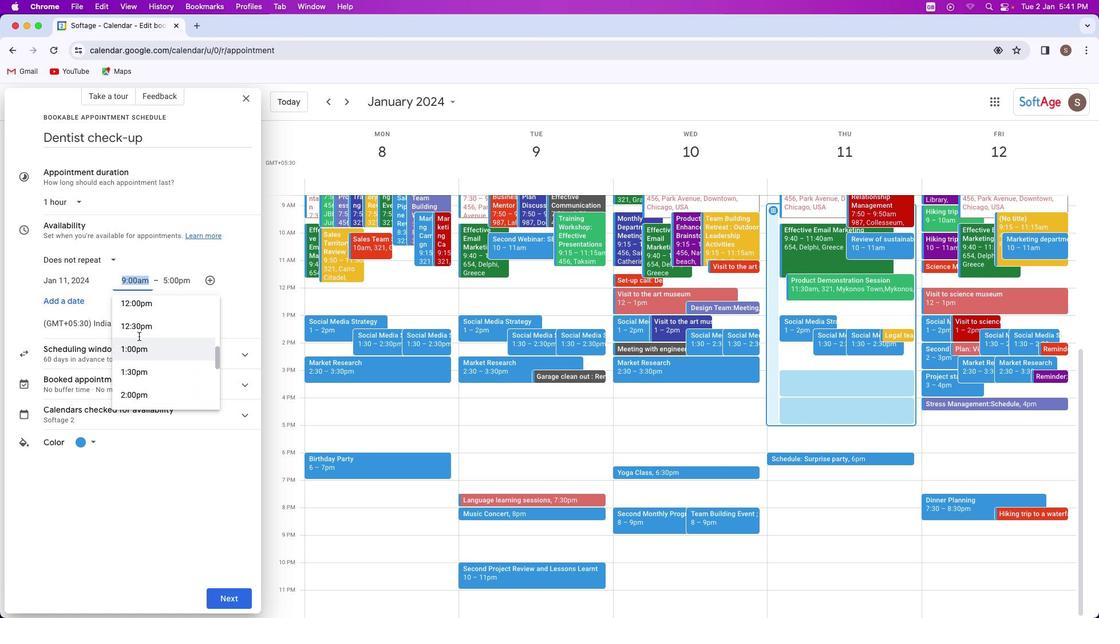 
Action: Mouse moved to (182, 326)
Screenshot: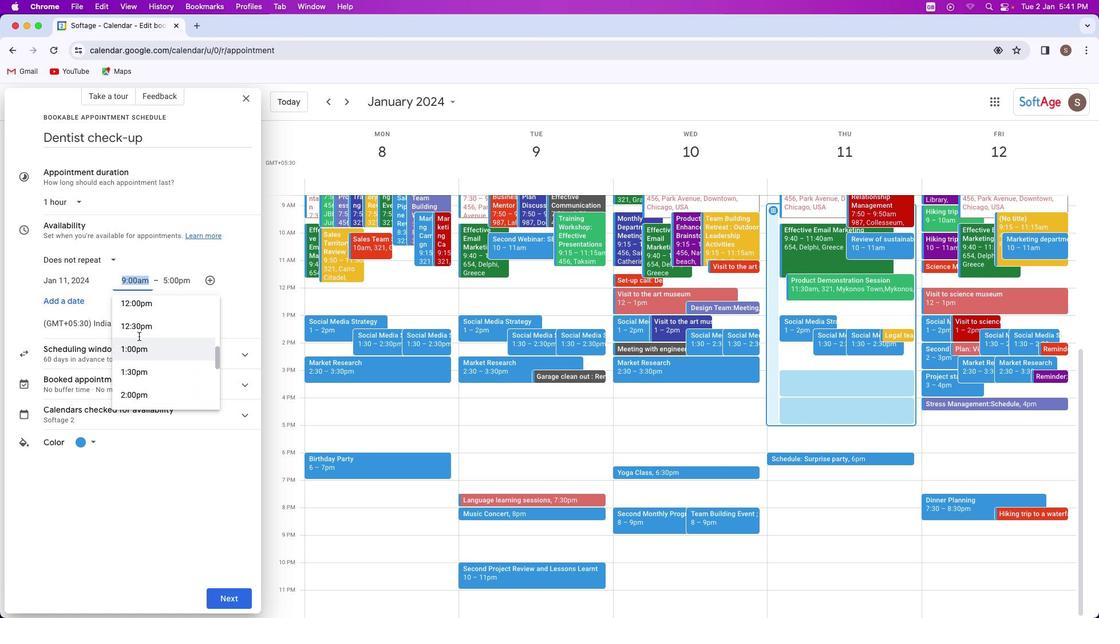 
Action: Mouse scrolled (182, 326) with delta (75, 37)
Screenshot: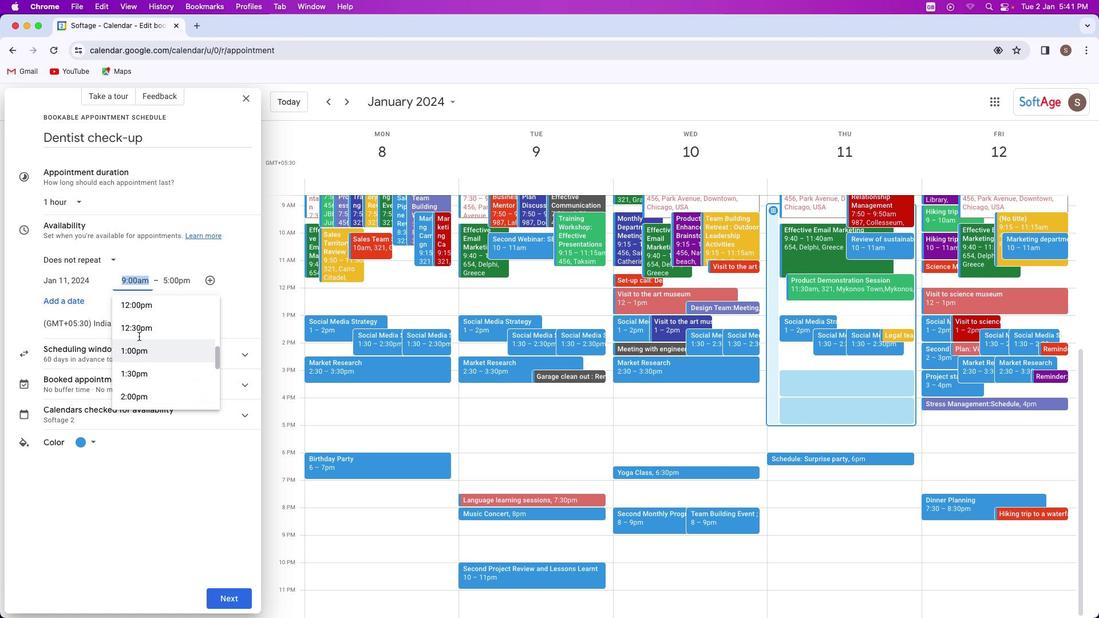 
Action: Mouse scrolled (182, 326) with delta (75, 37)
Screenshot: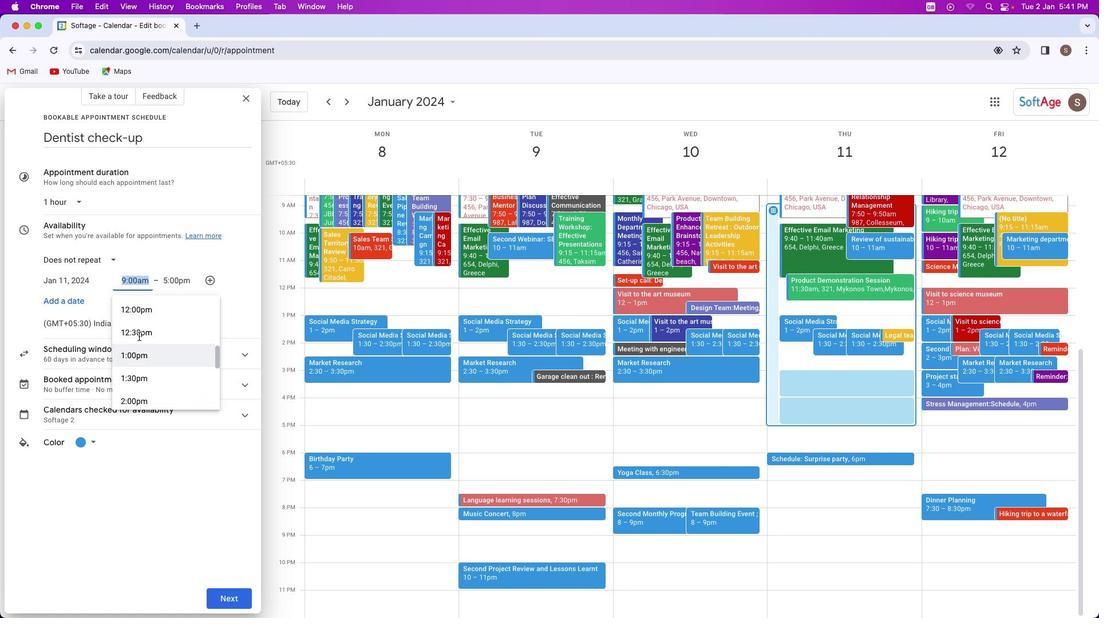 
Action: Mouse scrolled (182, 326) with delta (75, 37)
Screenshot: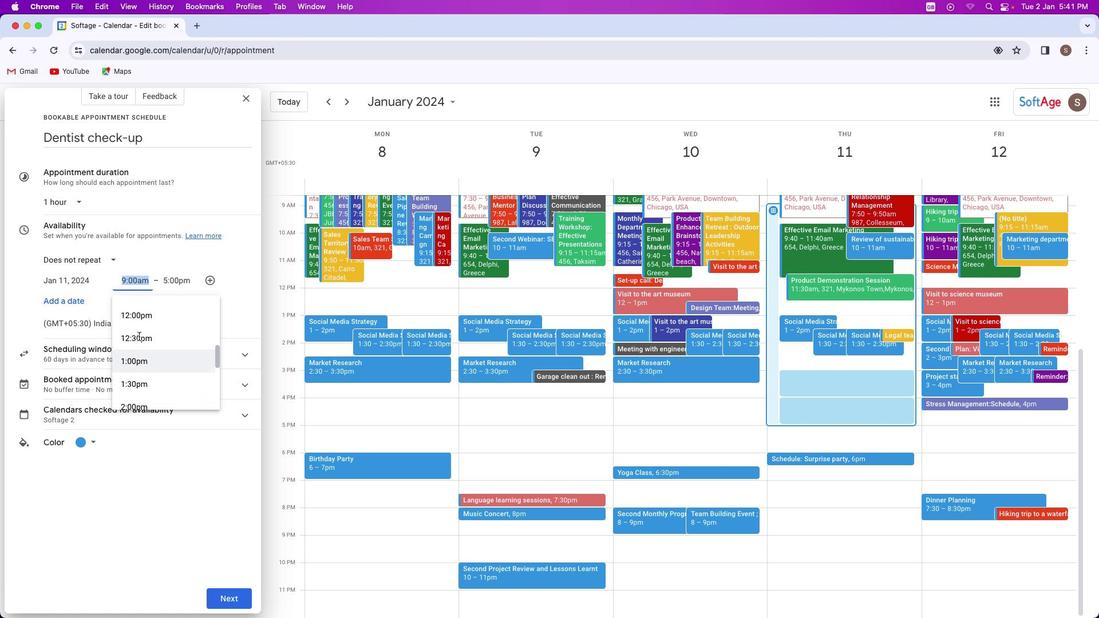 
Action: Mouse scrolled (182, 326) with delta (75, 37)
Screenshot: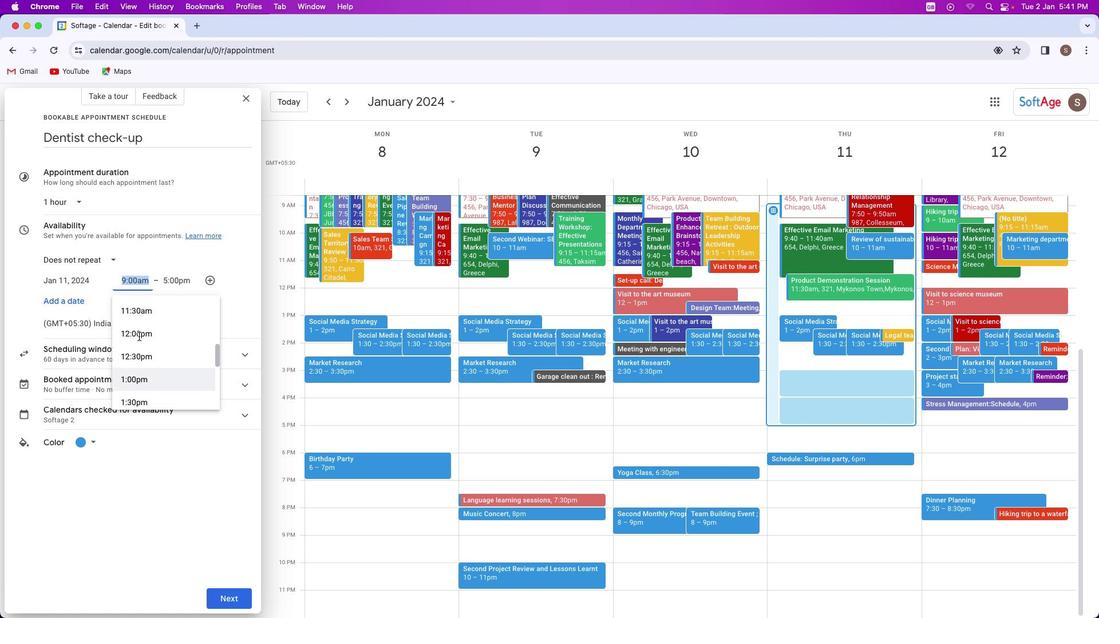 
Action: Mouse scrolled (182, 326) with delta (75, 37)
Screenshot: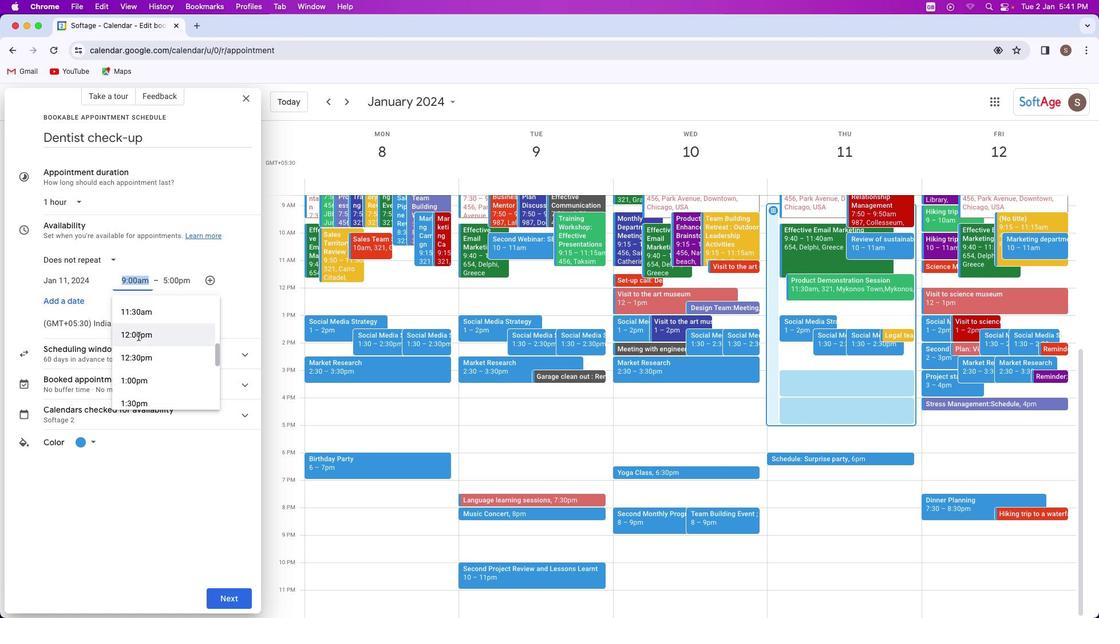 
Action: Mouse moved to (182, 326)
Screenshot: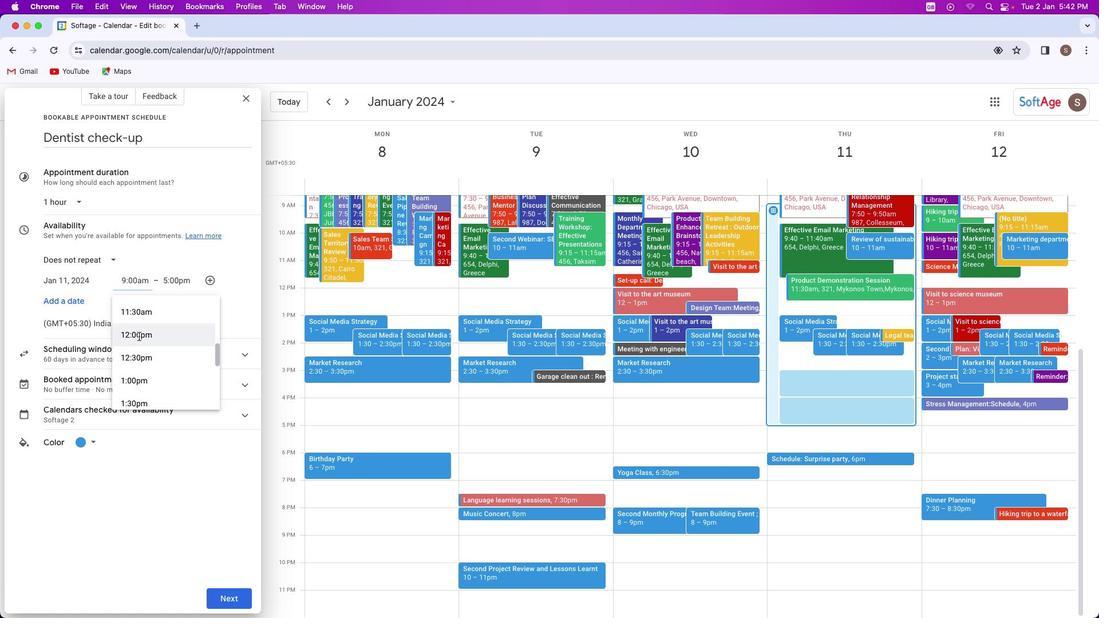 
Action: Mouse pressed left at (182, 326)
Screenshot: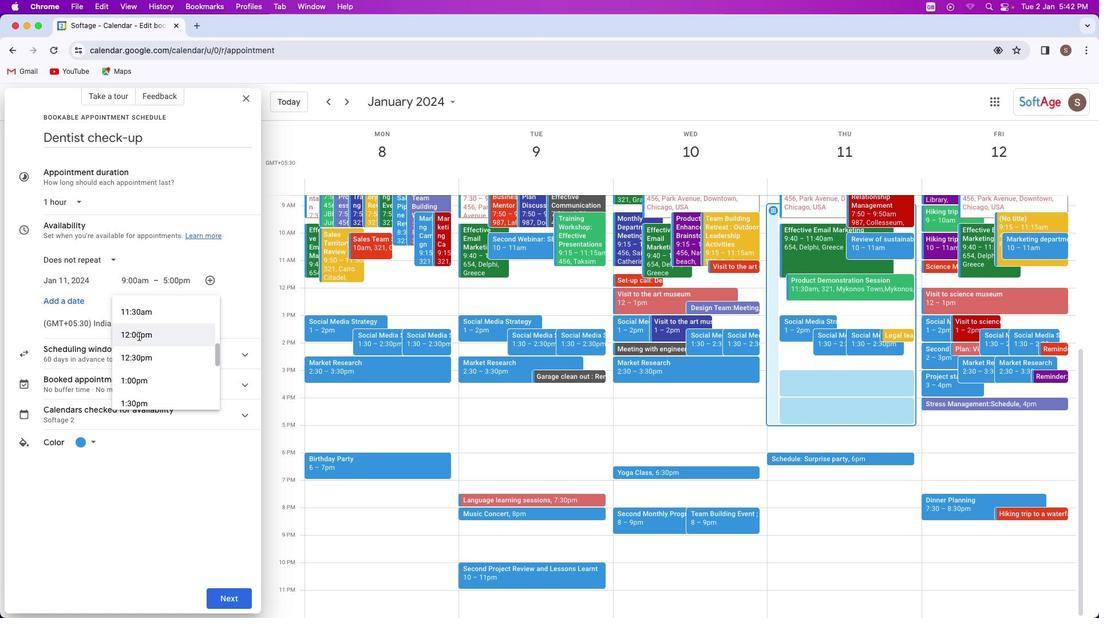 
Action: Mouse moved to (145, 417)
Screenshot: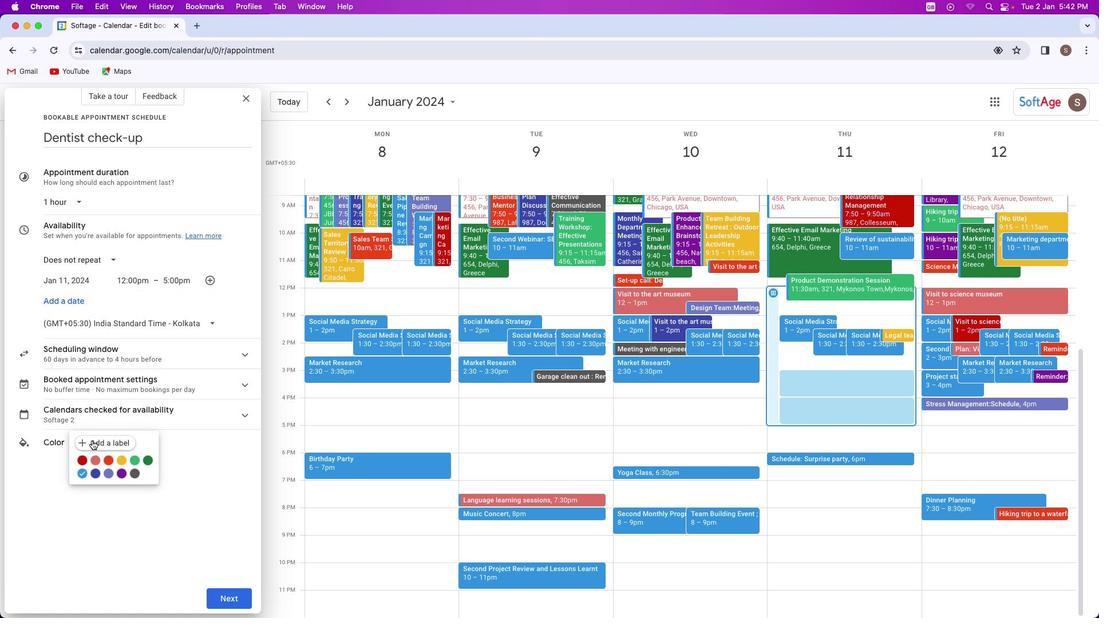 
Action: Mouse pressed left at (145, 417)
Screenshot: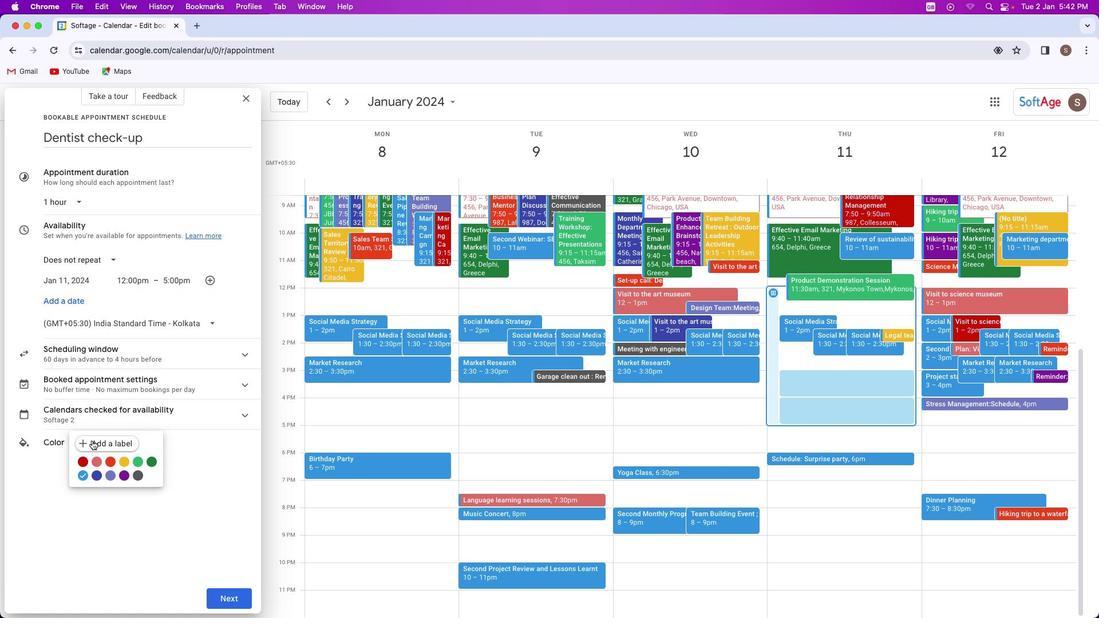 
Action: Mouse moved to (171, 444)
Screenshot: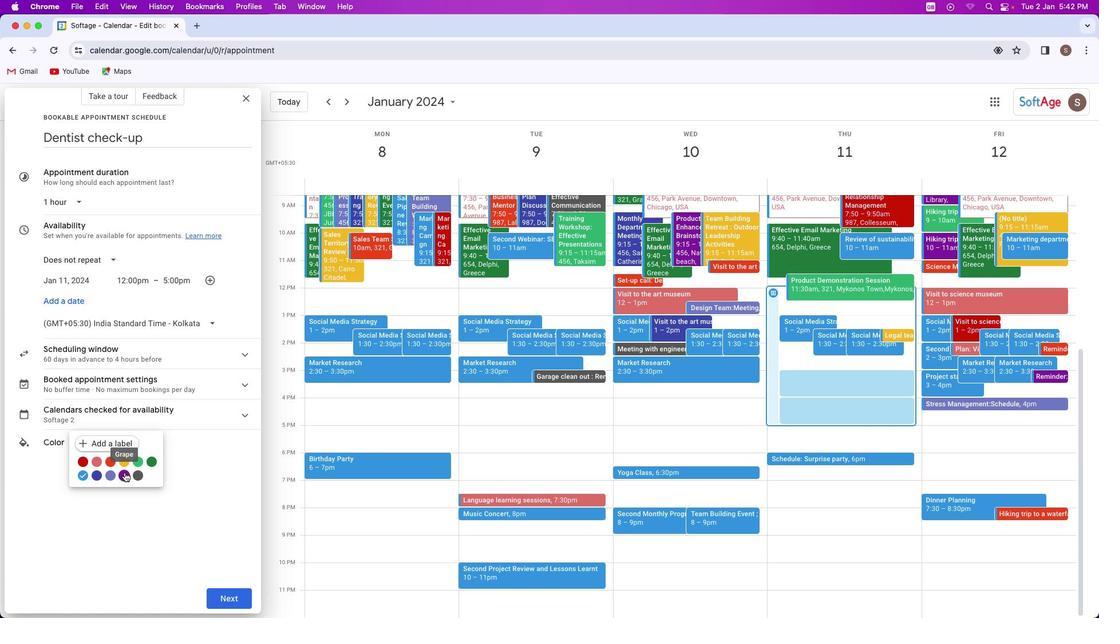 
Action: Mouse pressed left at (171, 444)
Screenshot: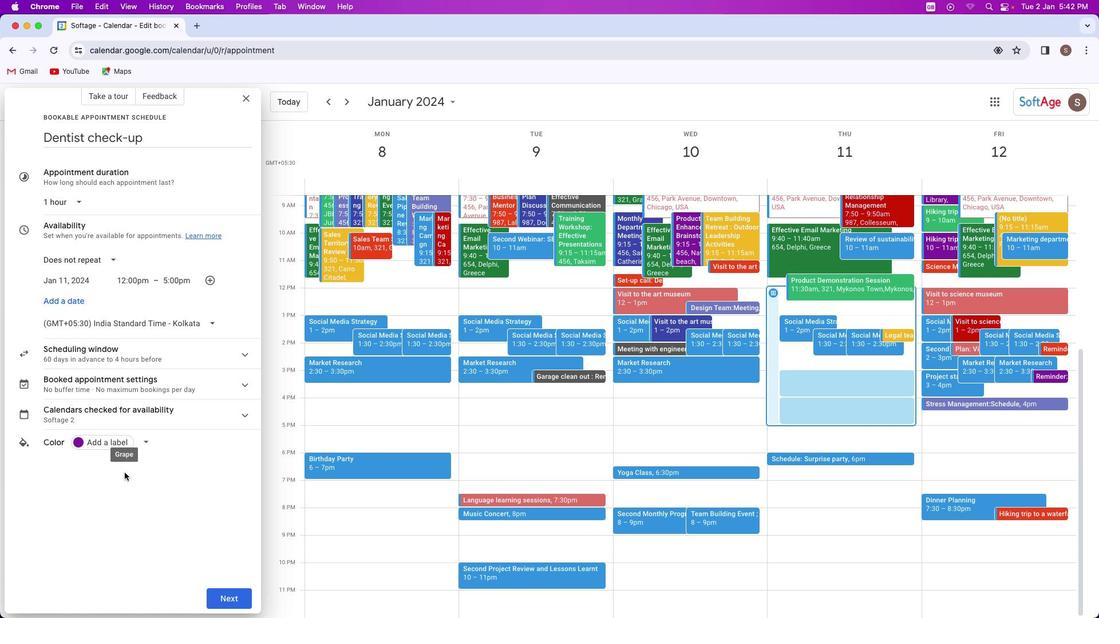 
Action: Mouse moved to (244, 549)
Screenshot: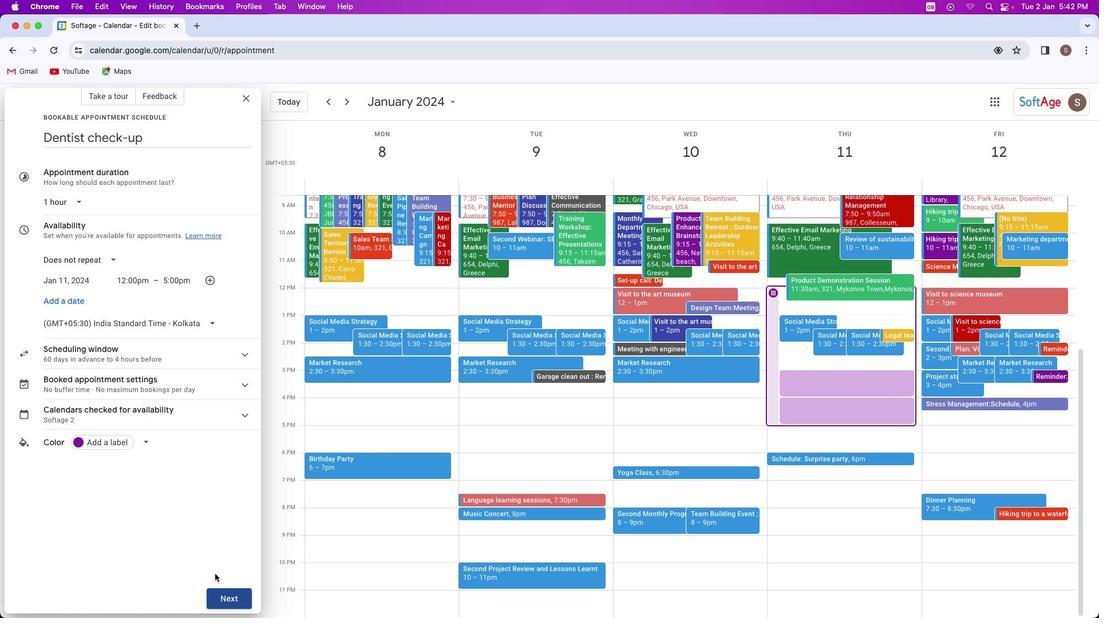 
Action: Mouse pressed left at (244, 549)
Screenshot: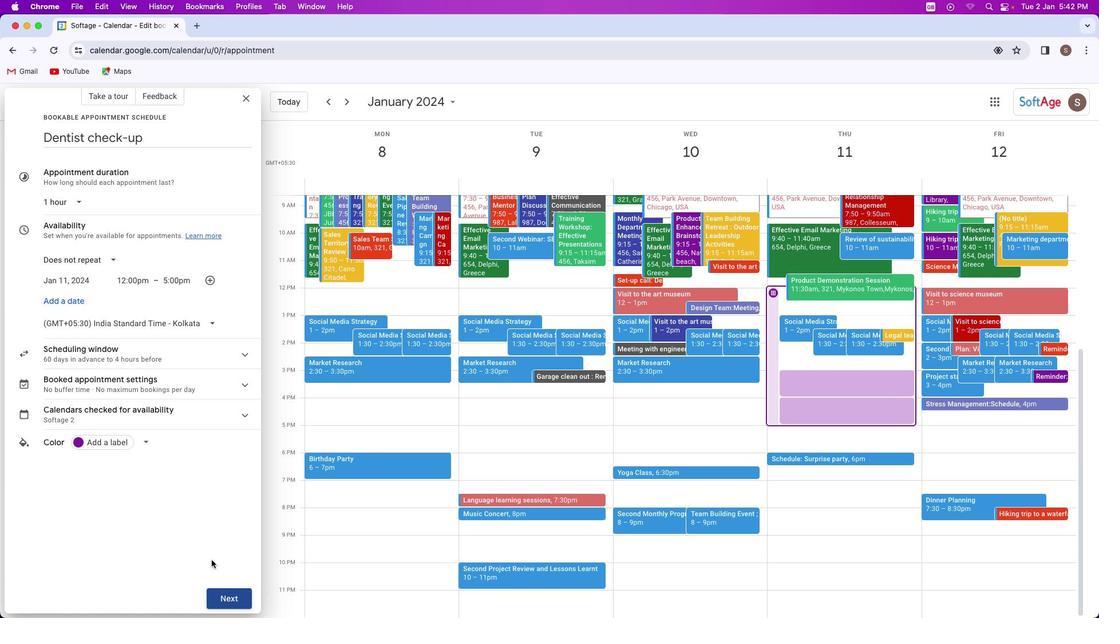 
Action: Mouse moved to (141, 318)
Screenshot: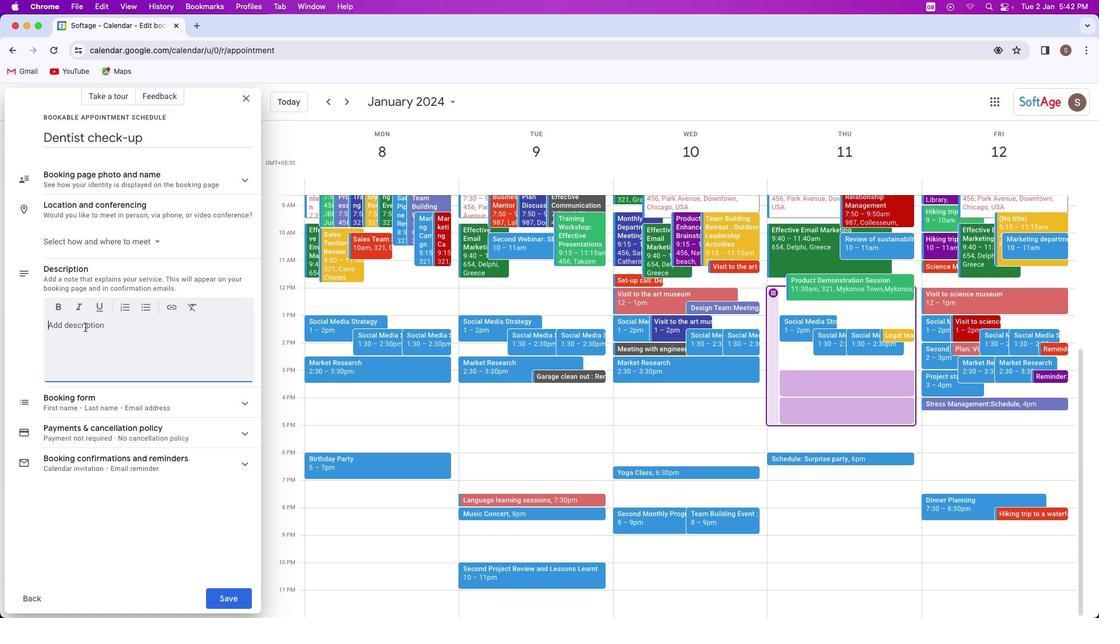 
Action: Mouse pressed left at (141, 318)
Screenshot: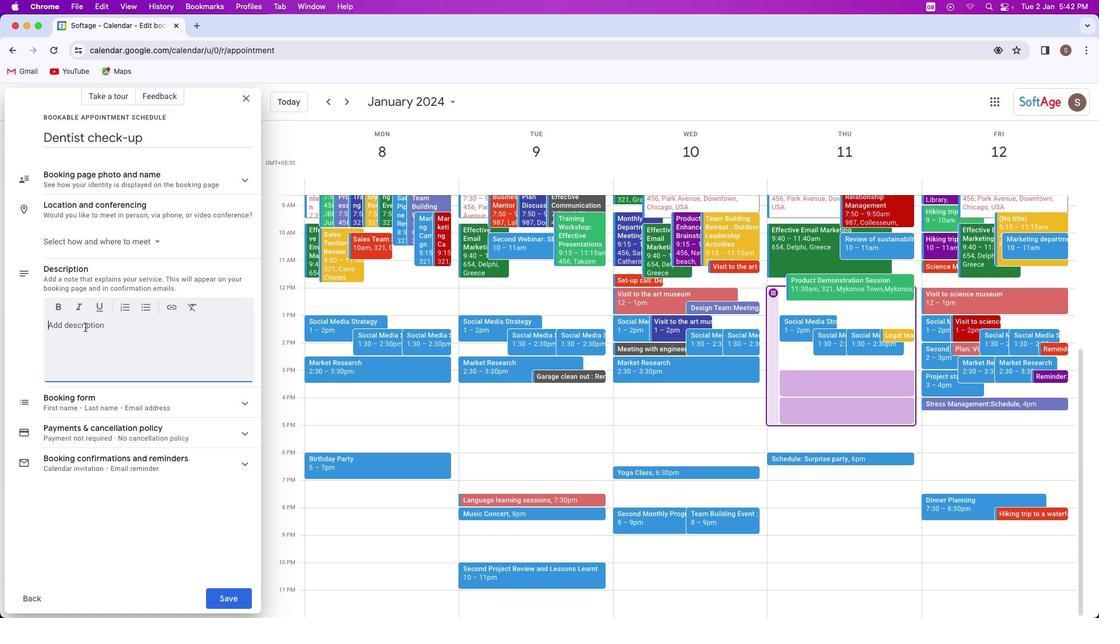 
Action: Mouse moved to (140, 319)
Screenshot: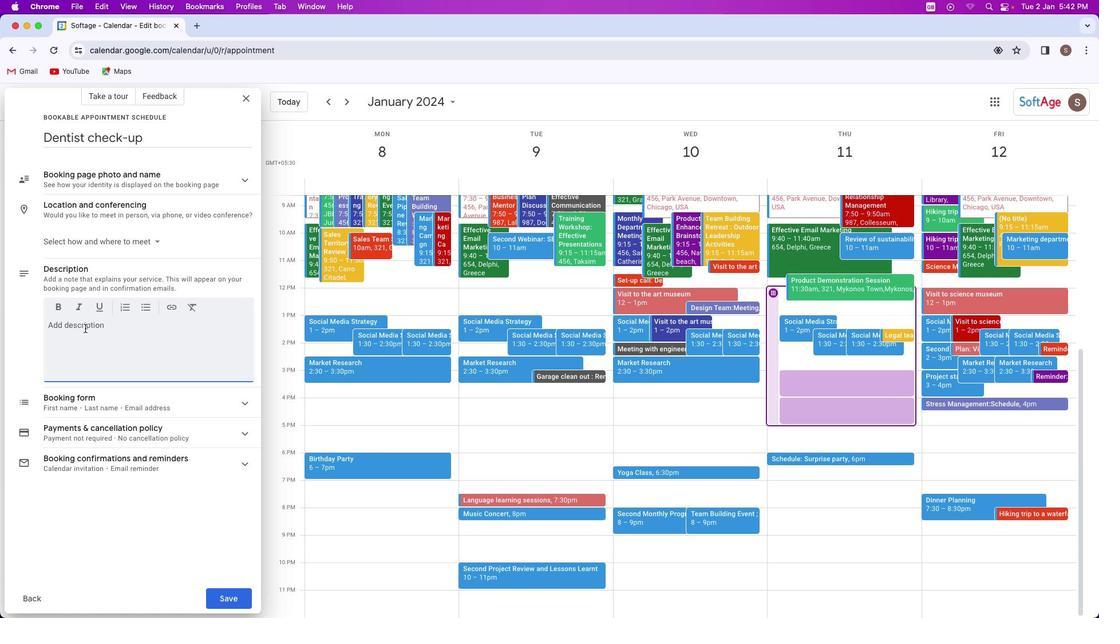 
Action: Key pressed Key.shift'T''h''i''s'Key.space'd''e''n''t''i''s''t'Key.space'a''p''p''o''i''t''n''m''e''n''t'Key.leftKey.leftKey.leftKey.leftKey.leftKey.rightKey.backspaceKey.left'n'Key.rightKey.rightKey.rightKey.rightKey.rightKey.space'i''s'Key.space'f''o''r'Key.space'c''h''e''c''k''-''u''p'Key.space'p''u''r''p''o''s''e''.'
Screenshot: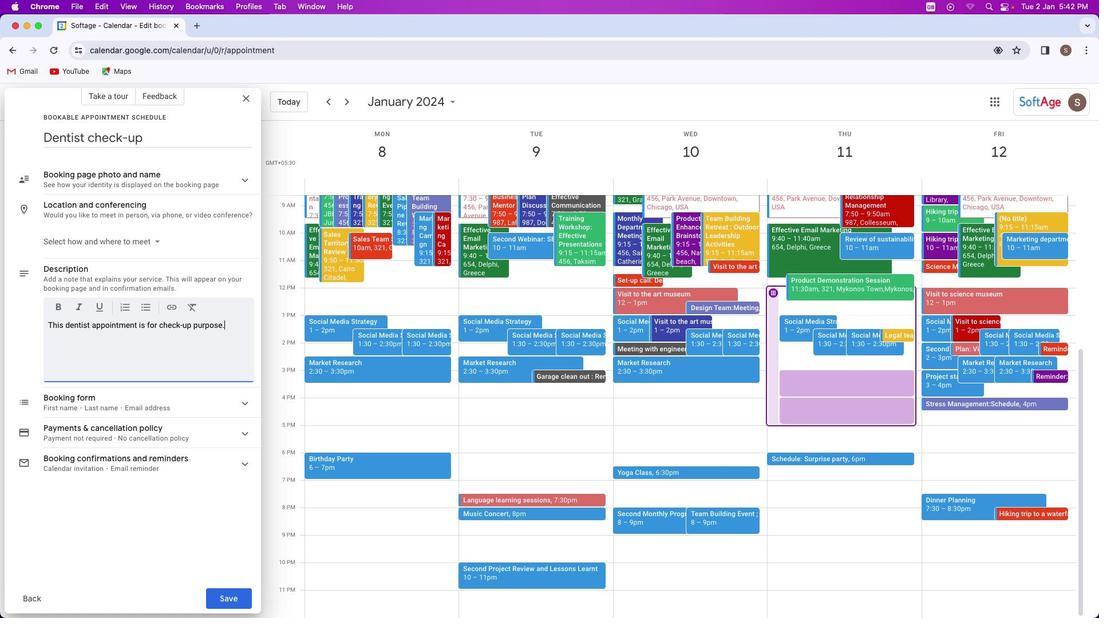 
Action: Mouse moved to (182, 484)
Screenshot: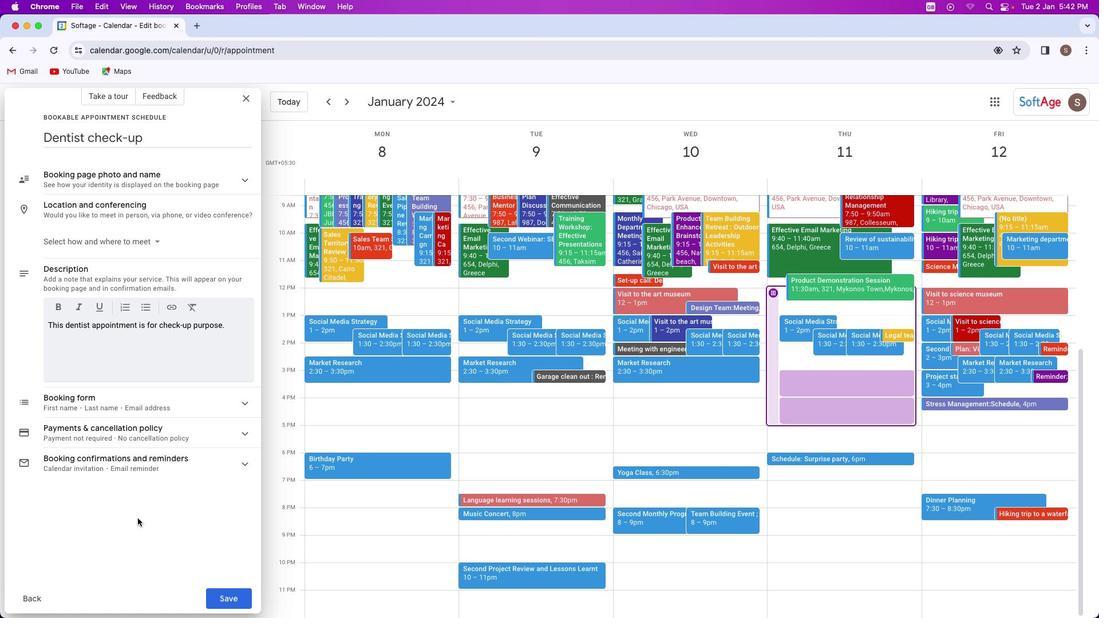 
Action: Mouse pressed left at (182, 484)
Screenshot: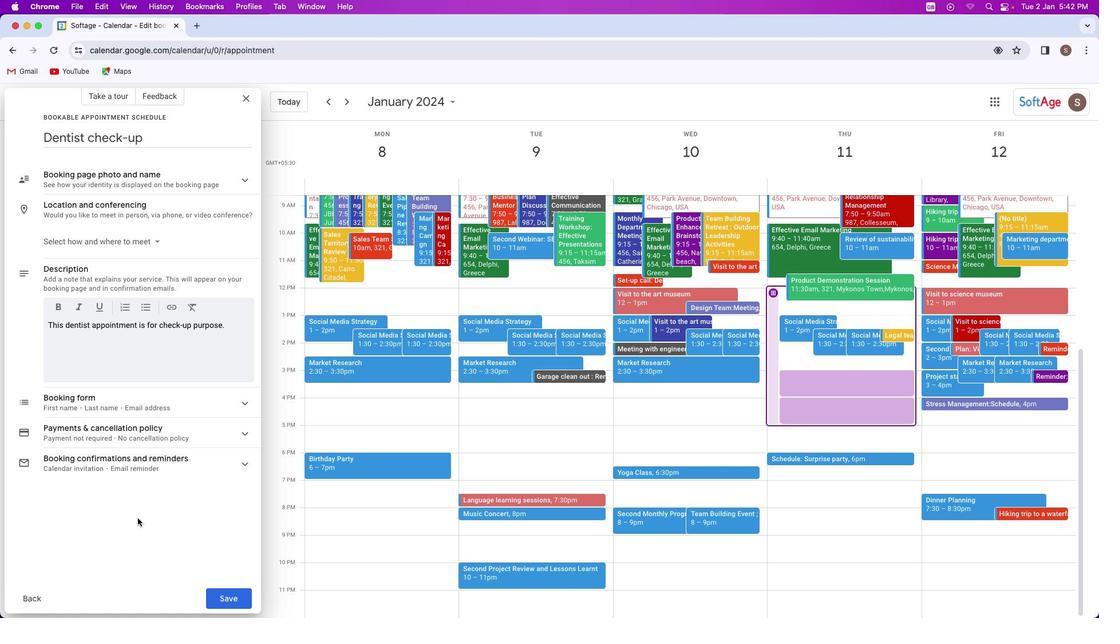 
Action: Mouse moved to (246, 552)
Screenshot: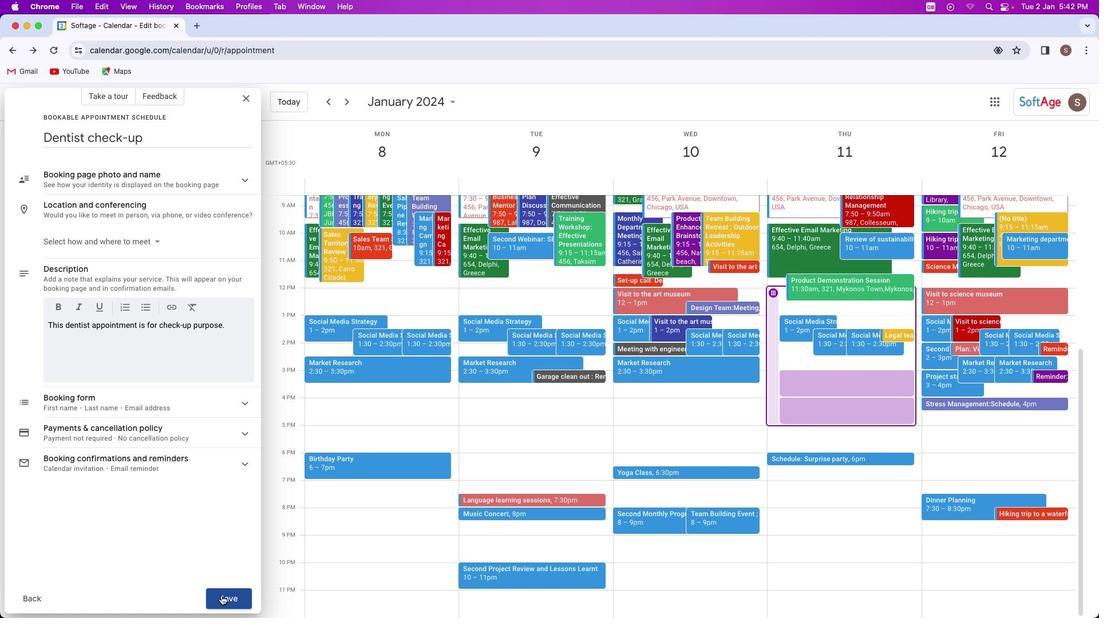 
Action: Mouse pressed left at (246, 552)
Screenshot: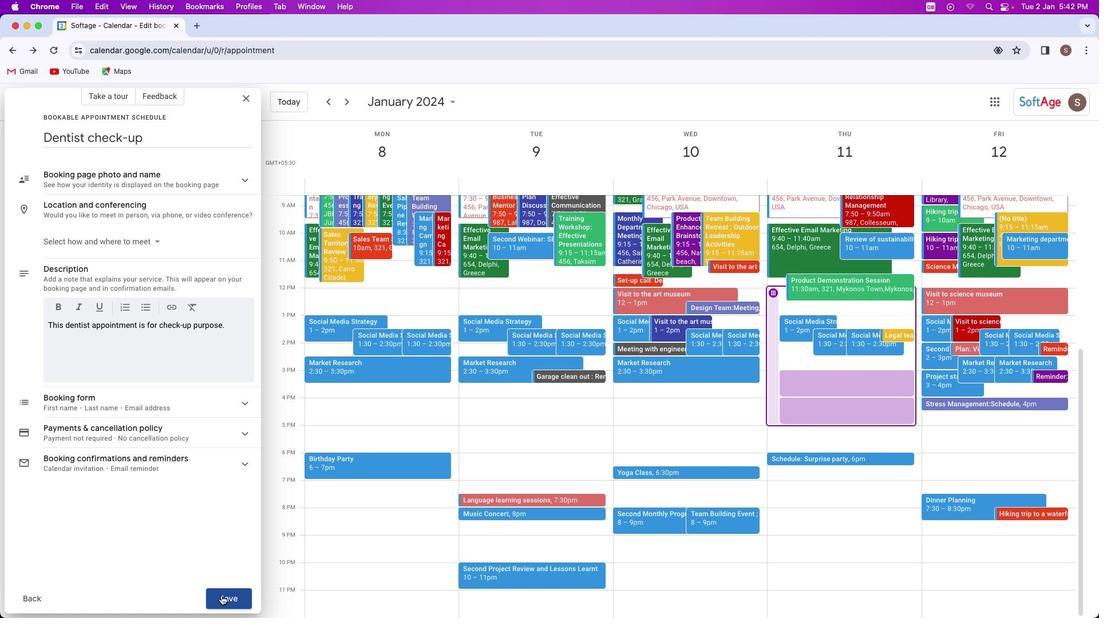 
Action: Mouse moved to (211, 301)
Screenshot: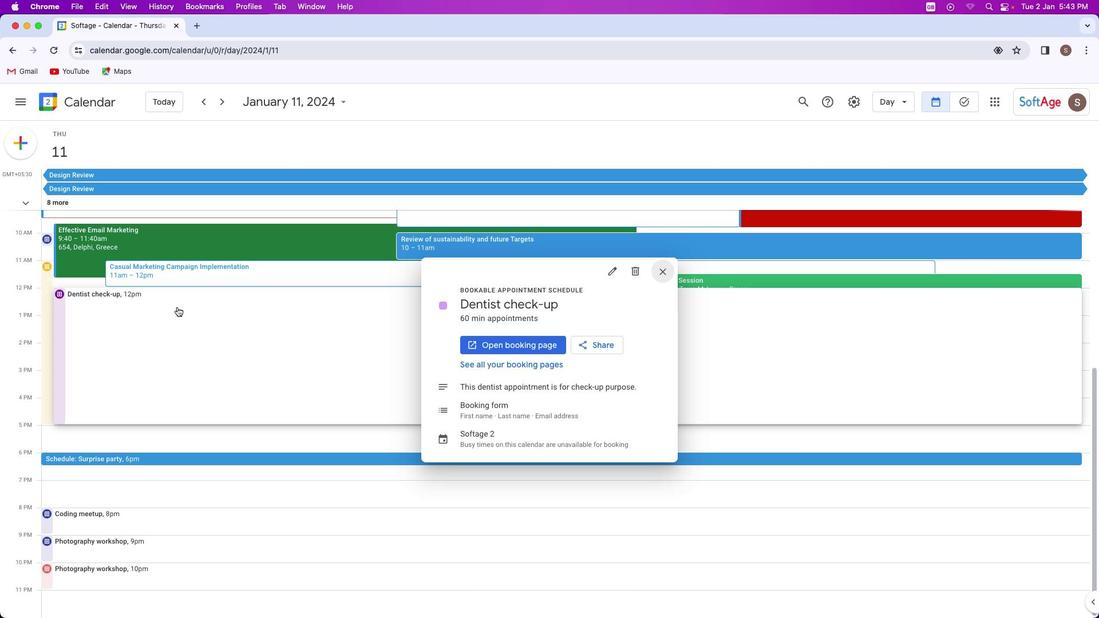 
